 Task: Find accommodations in Chaohu, China from 24th August to 10th September for 10 guests, with a price range of ₹12,000 to ₹15,000.
Action: Mouse moved to (466, 88)
Screenshot: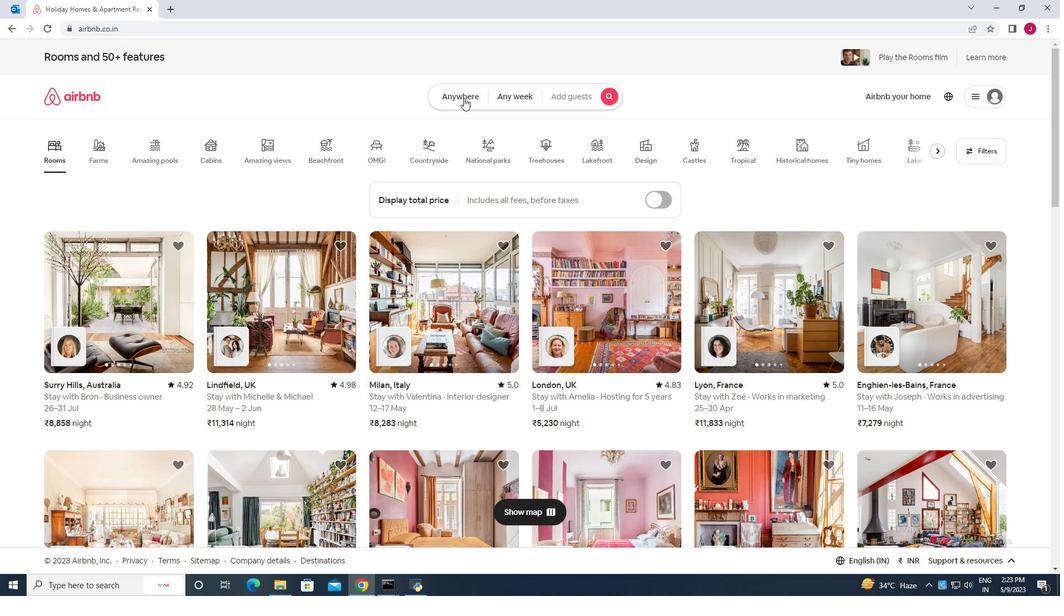 
Action: Mouse pressed left at (466, 88)
Screenshot: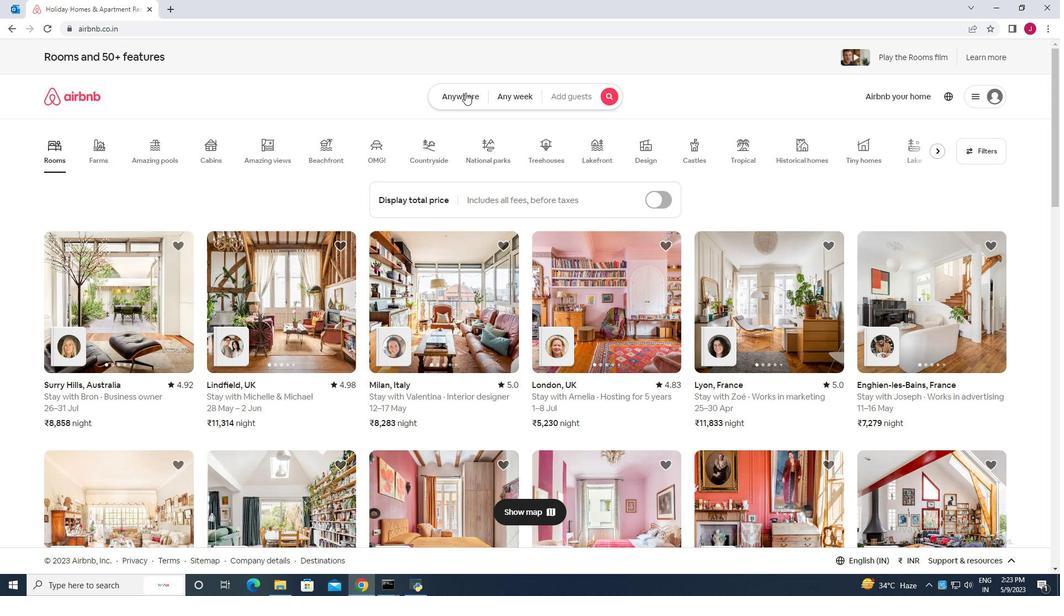 
Action: Mouse moved to (344, 142)
Screenshot: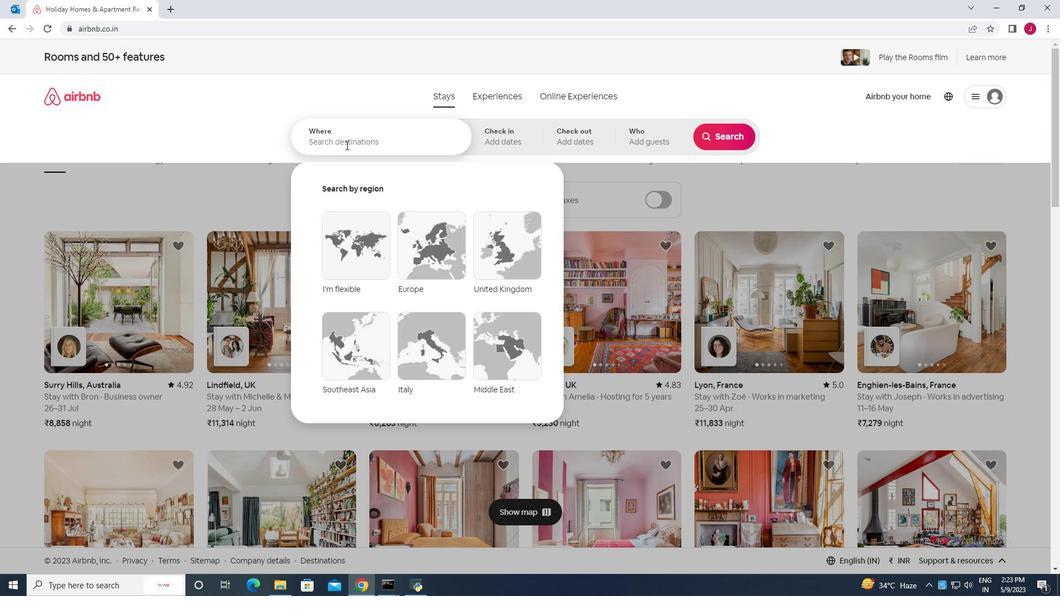 
Action: Mouse pressed left at (344, 142)
Screenshot: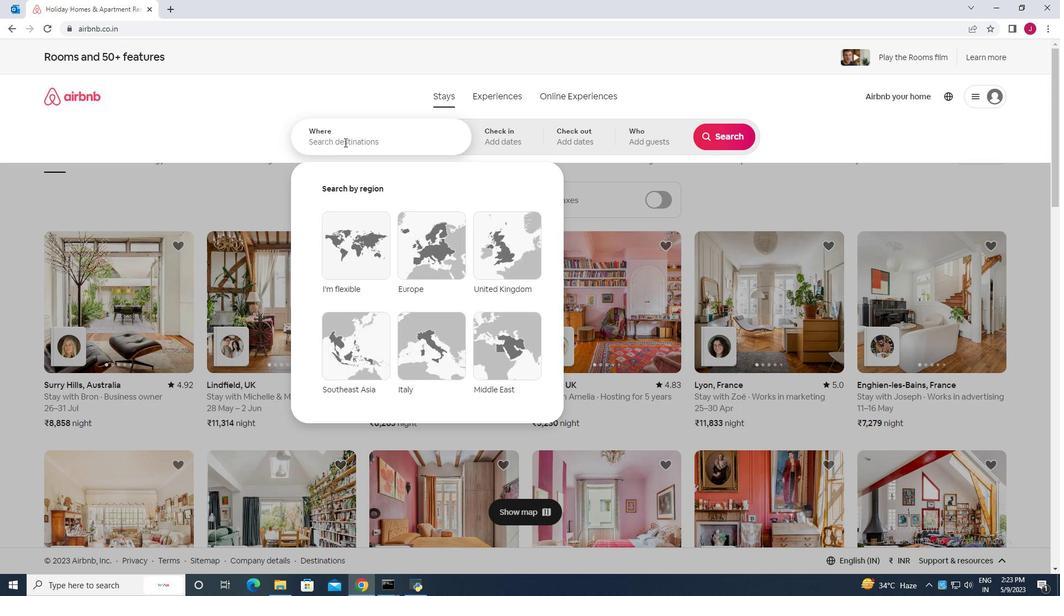 
Action: Mouse moved to (343, 142)
Screenshot: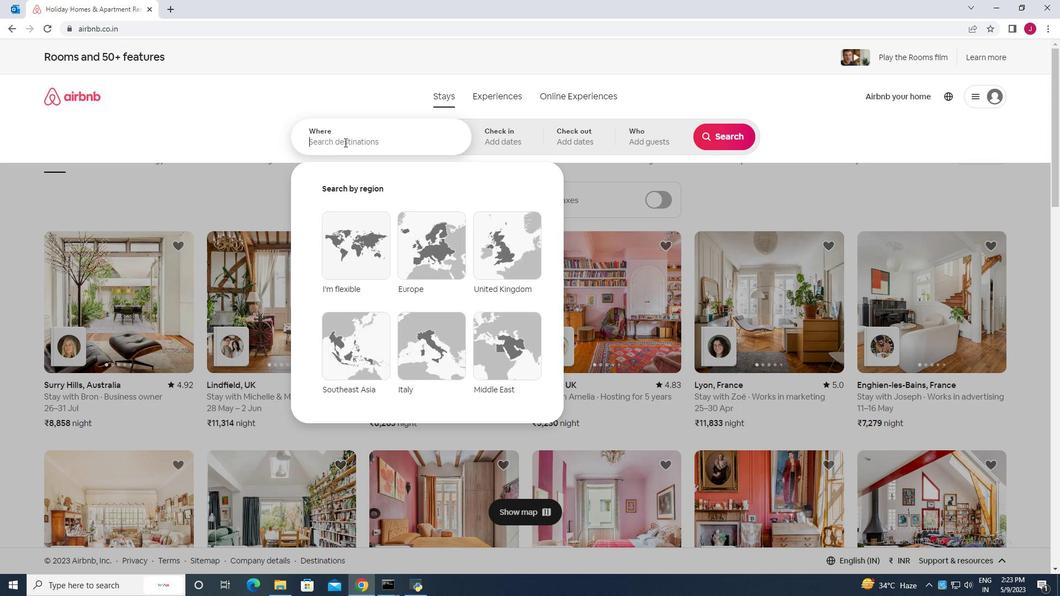 
Action: Key pressed chaohu<Key.space>china
Screenshot: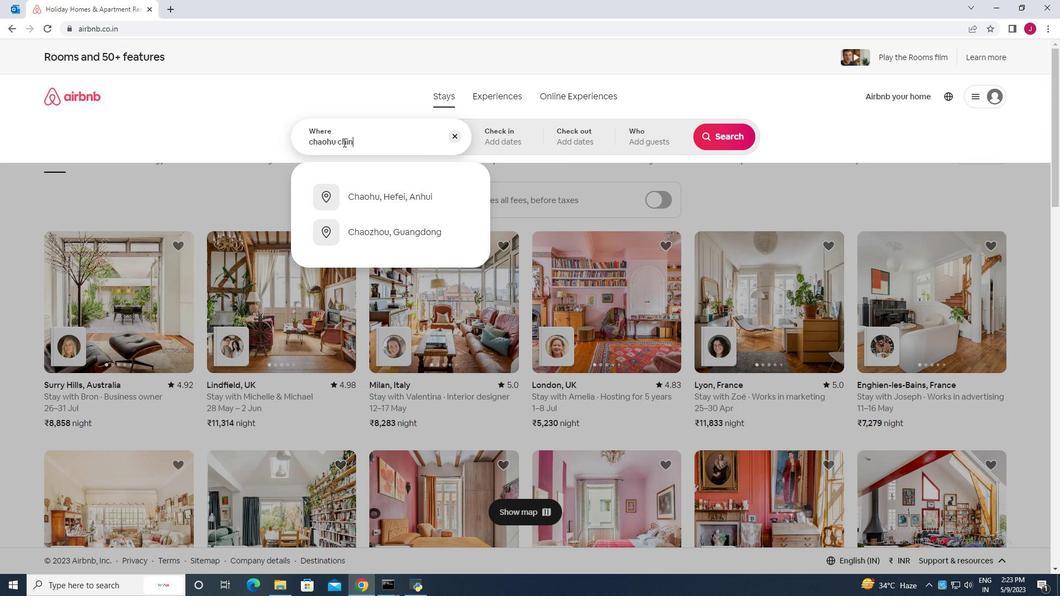 
Action: Mouse moved to (459, 158)
Screenshot: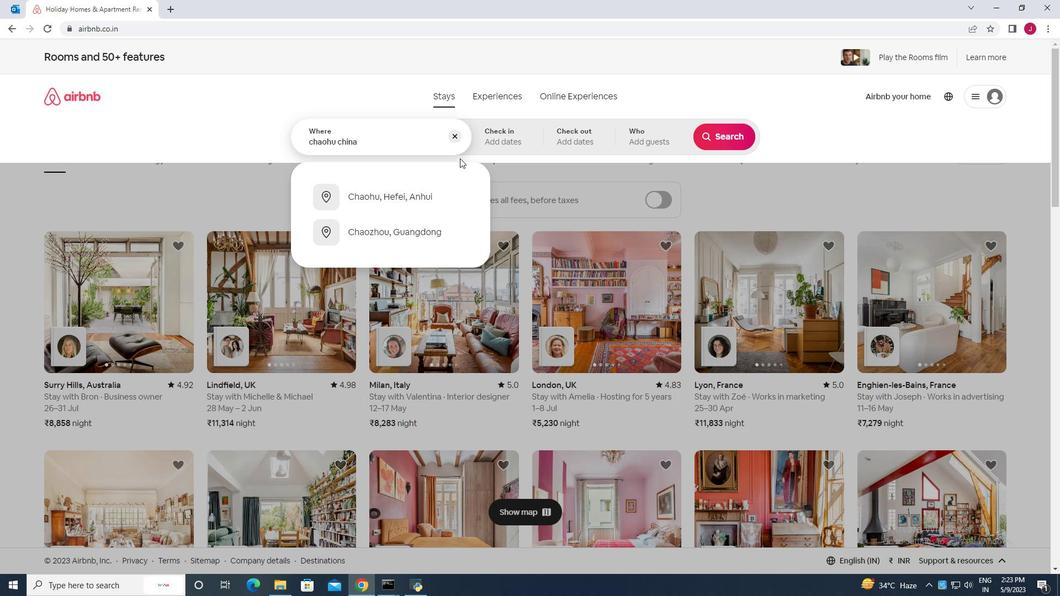 
Action: Key pressed <Key.enter>
Screenshot: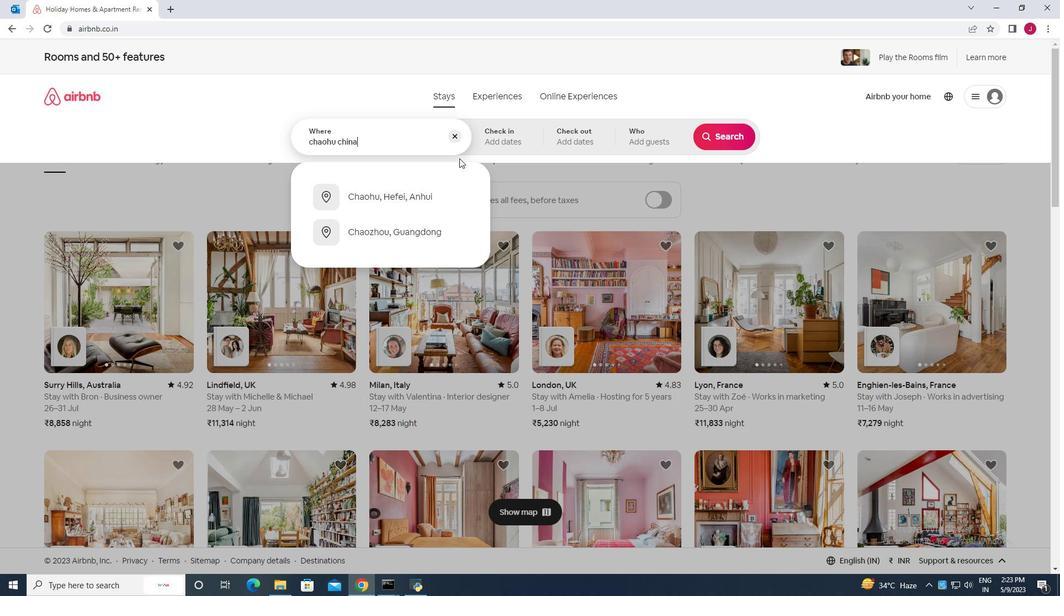 
Action: Mouse moved to (723, 227)
Screenshot: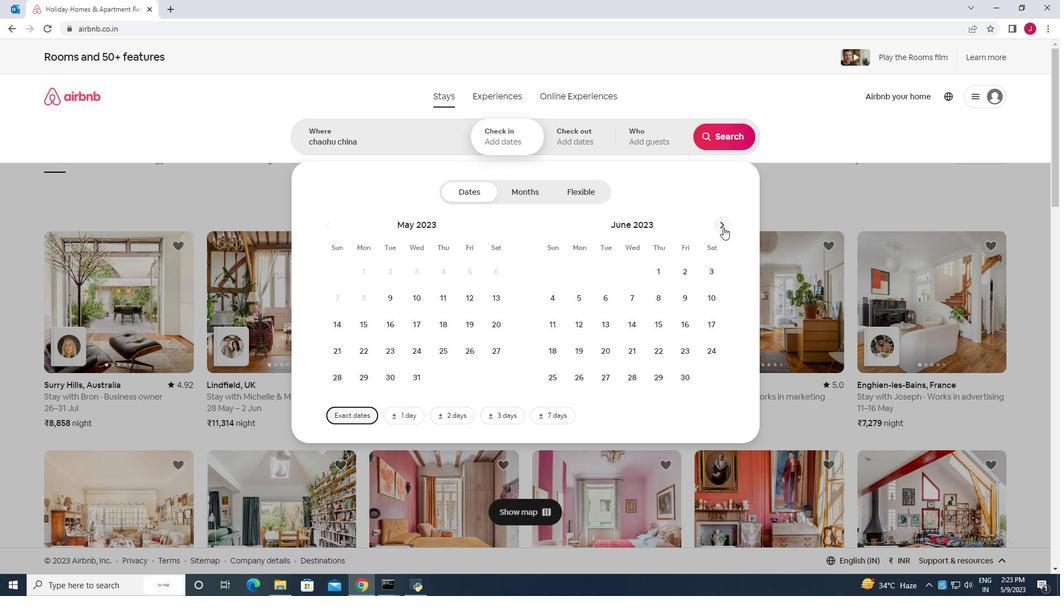 
Action: Mouse pressed left at (723, 227)
Screenshot: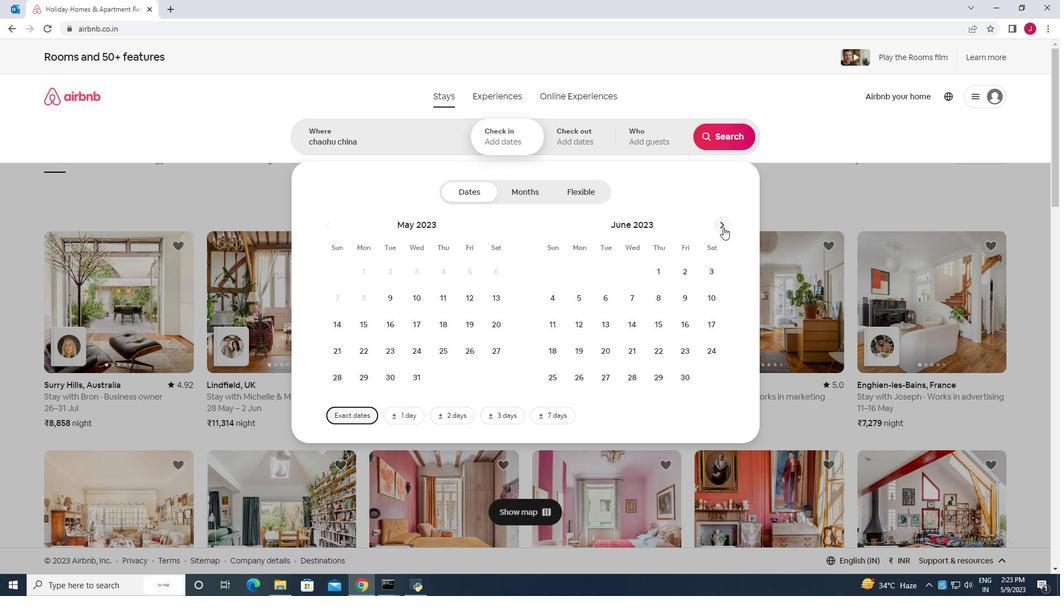 
Action: Mouse pressed left at (723, 227)
Screenshot: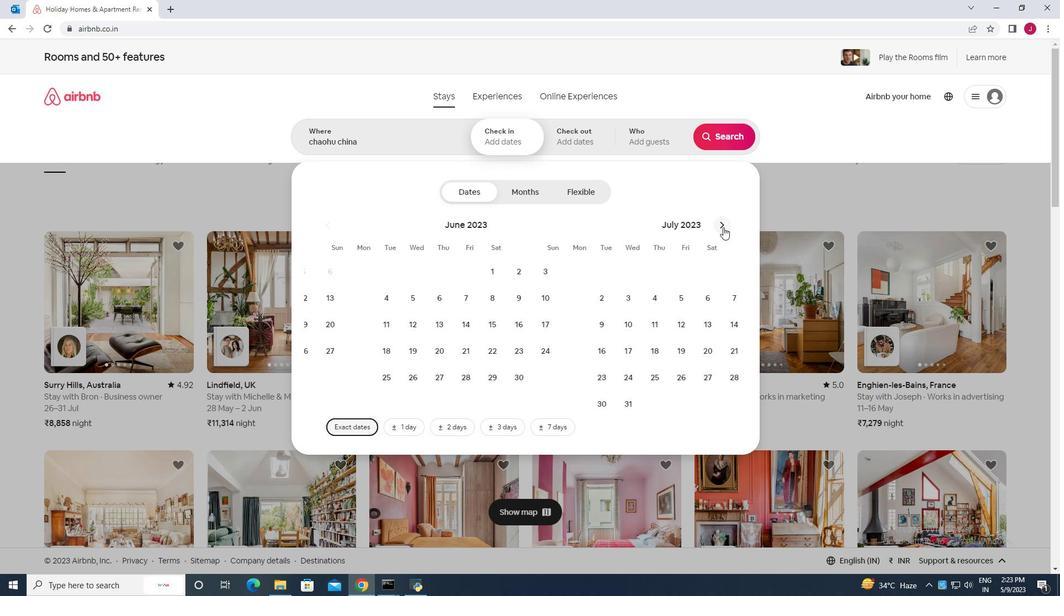 
Action: Mouse moved to (660, 353)
Screenshot: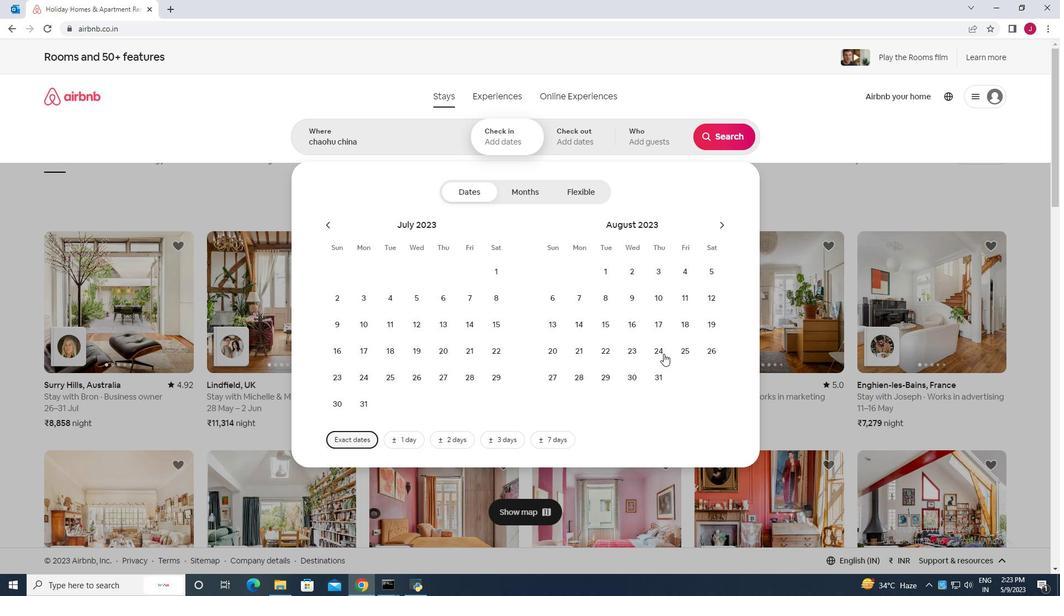 
Action: Mouse pressed left at (660, 353)
Screenshot: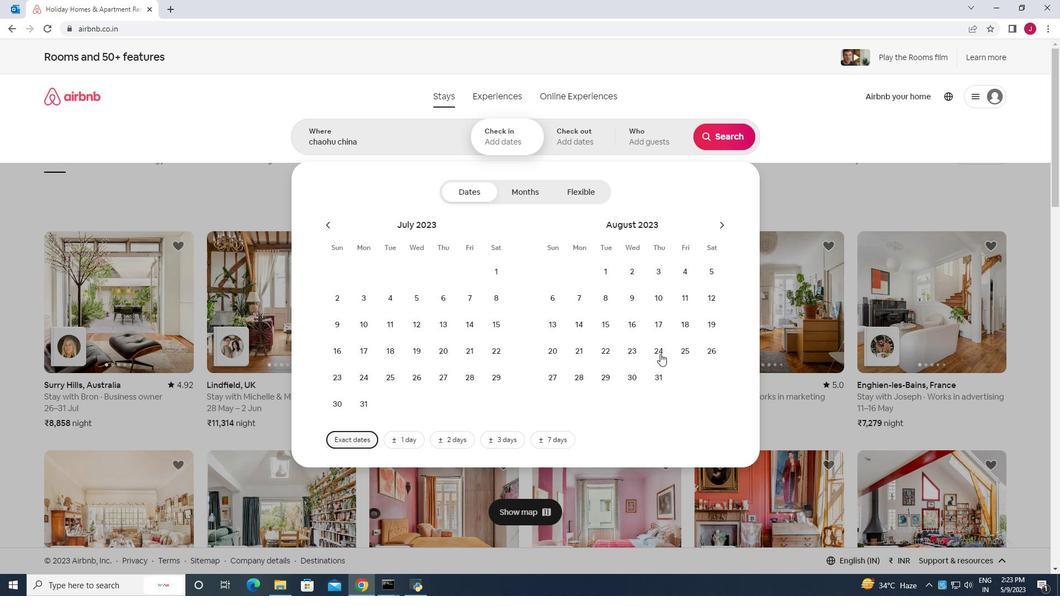 
Action: Mouse moved to (718, 226)
Screenshot: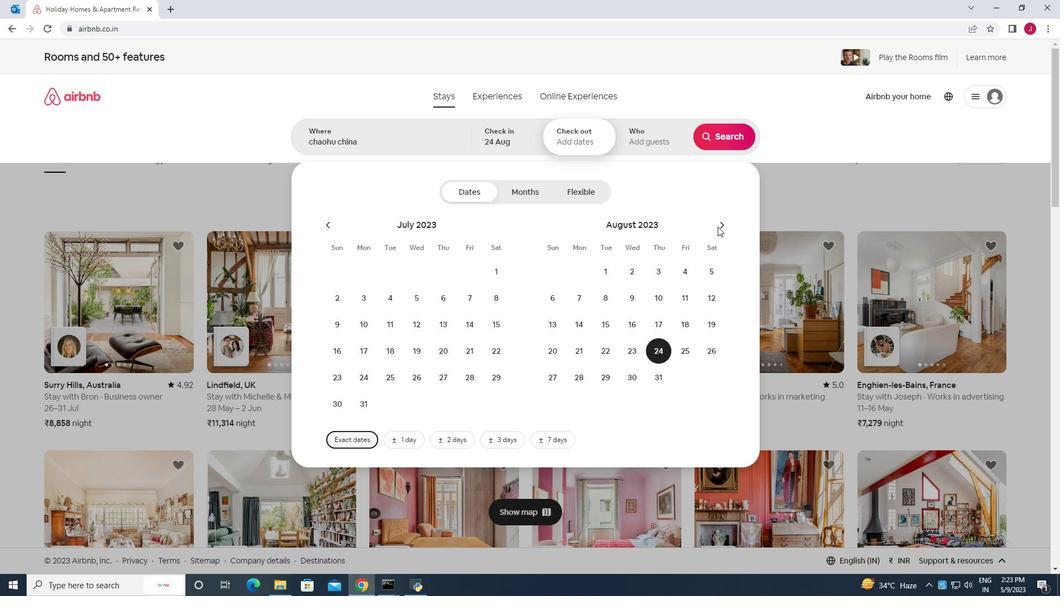 
Action: Mouse pressed left at (718, 226)
Screenshot: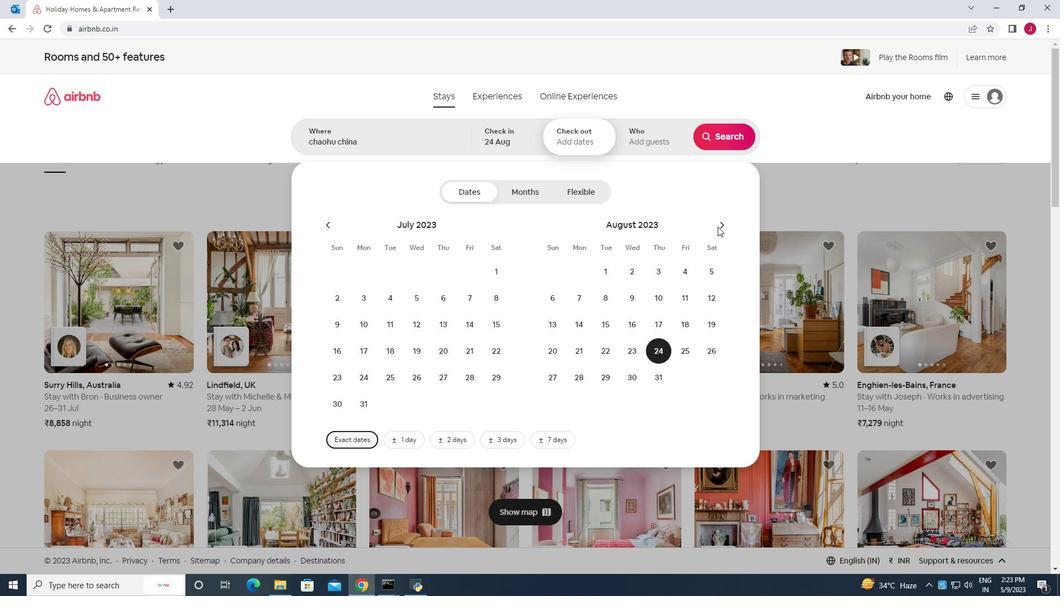 
Action: Mouse moved to (554, 328)
Screenshot: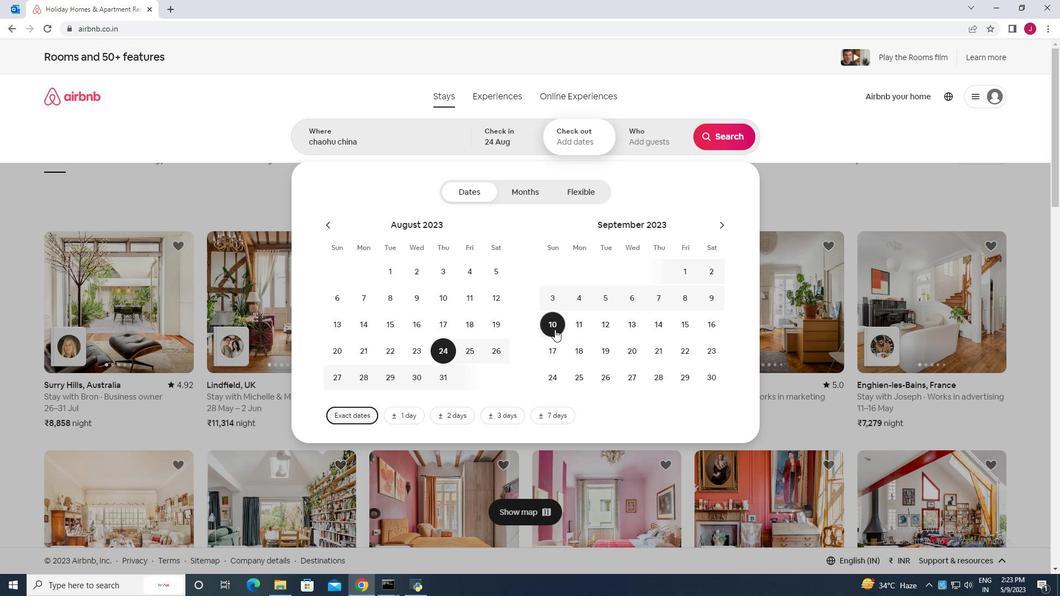 
Action: Mouse pressed left at (554, 328)
Screenshot: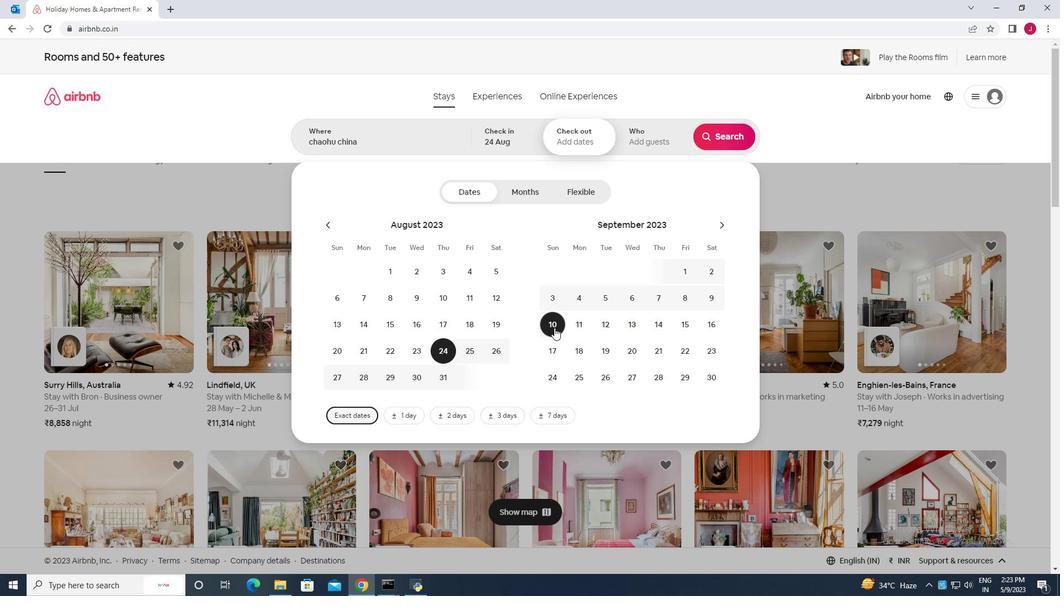 
Action: Mouse moved to (653, 140)
Screenshot: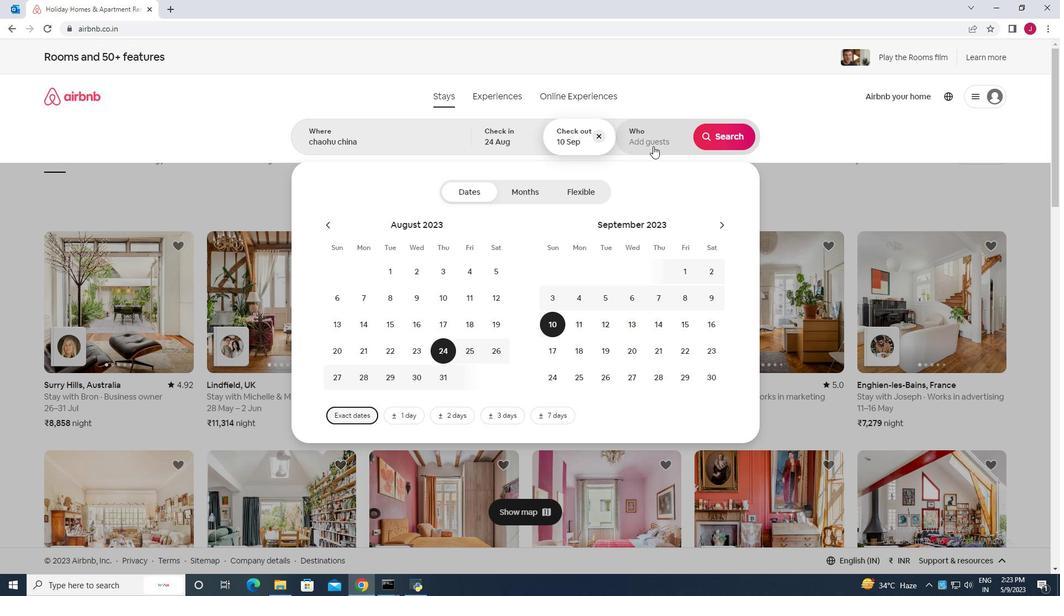 
Action: Mouse pressed left at (653, 140)
Screenshot: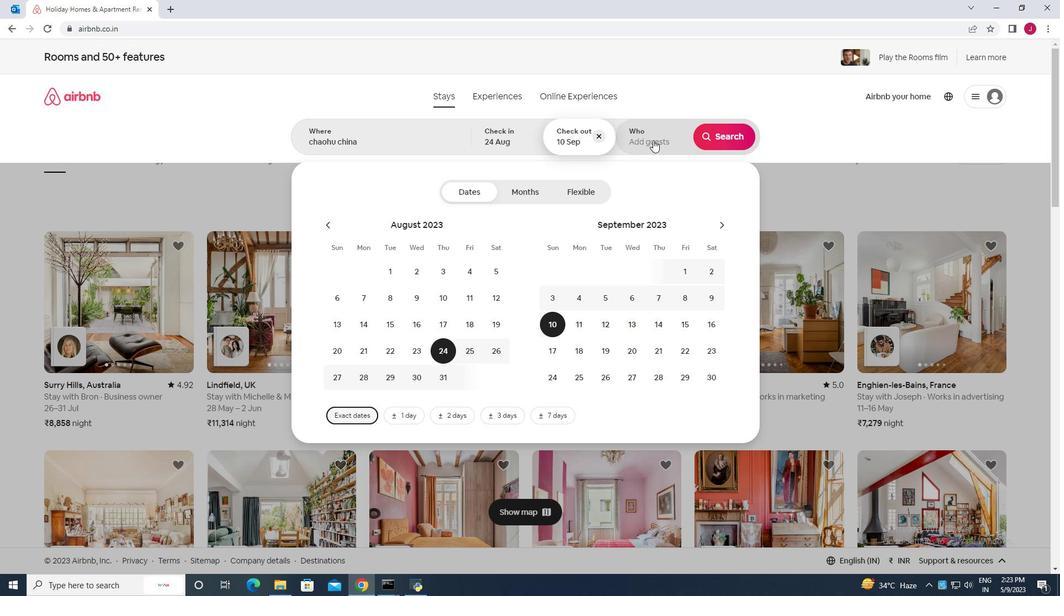 
Action: Mouse moved to (729, 196)
Screenshot: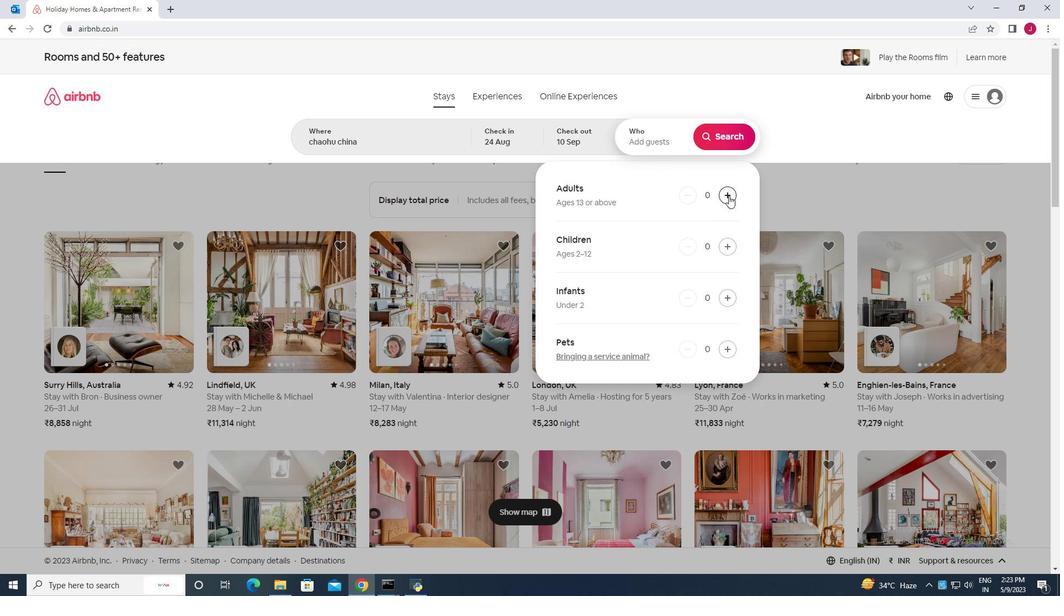 
Action: Mouse pressed left at (729, 196)
Screenshot: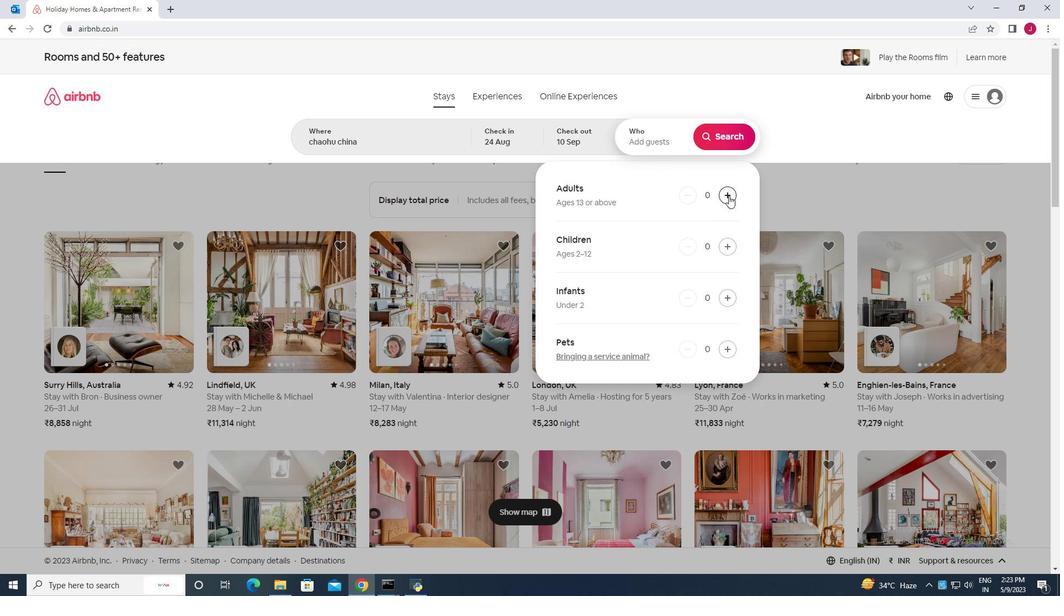 
Action: Mouse pressed left at (729, 196)
Screenshot: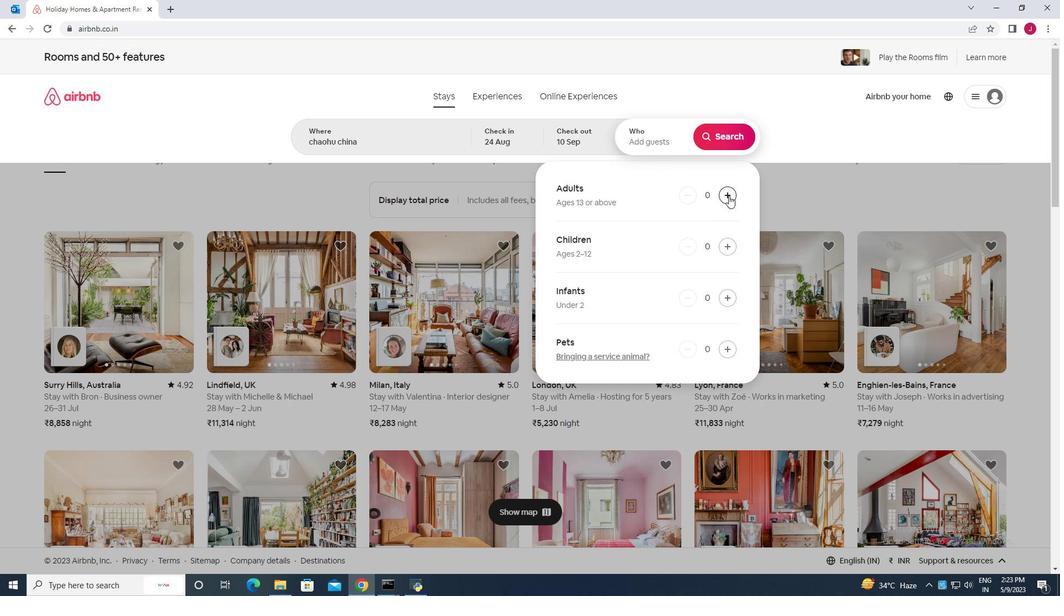 
Action: Mouse pressed left at (729, 196)
Screenshot: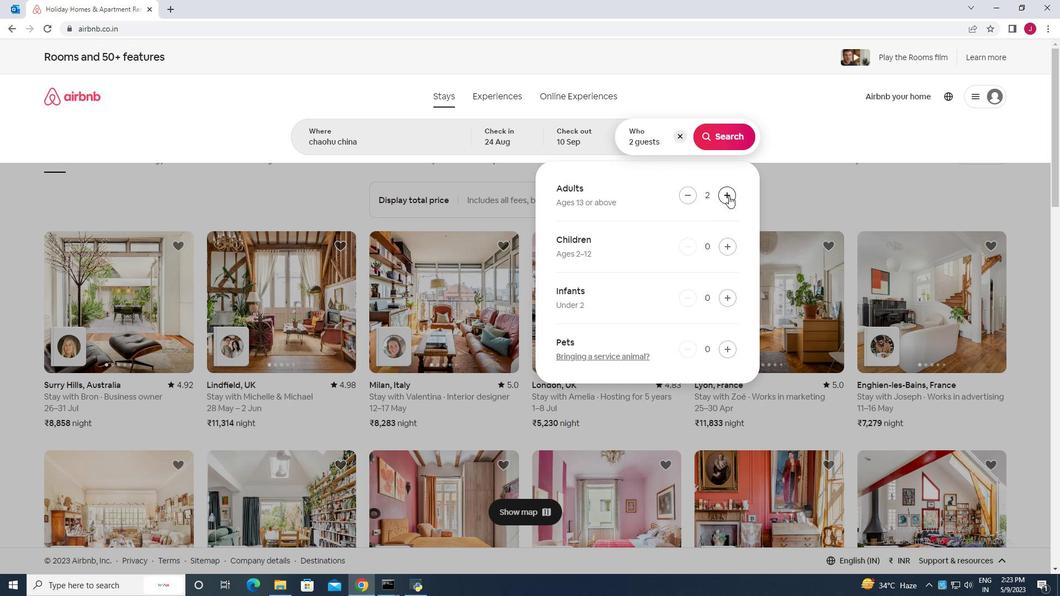 
Action: Mouse pressed left at (729, 196)
Screenshot: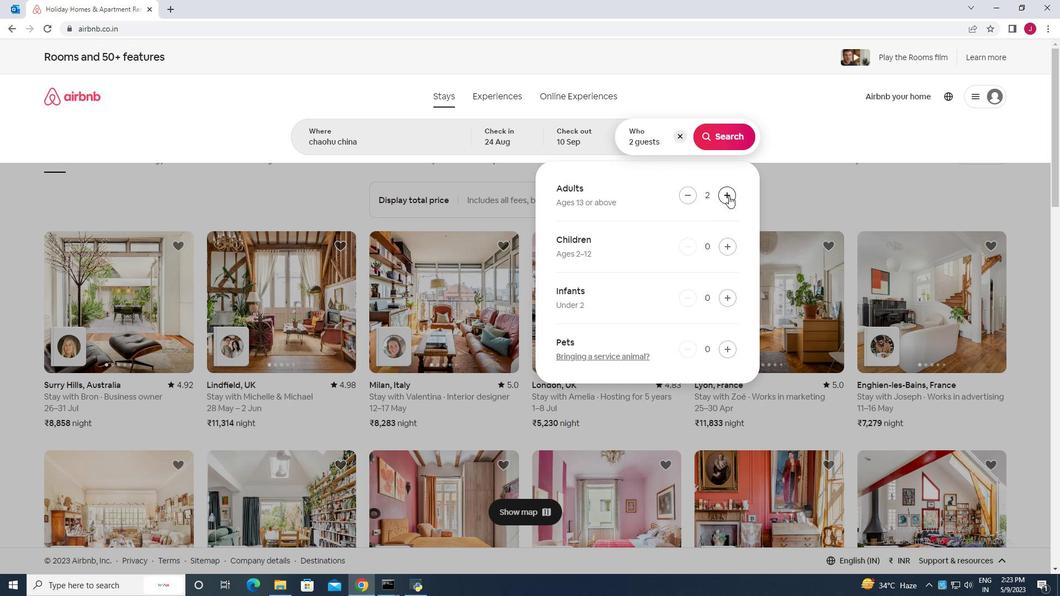 
Action: Mouse pressed left at (729, 196)
Screenshot: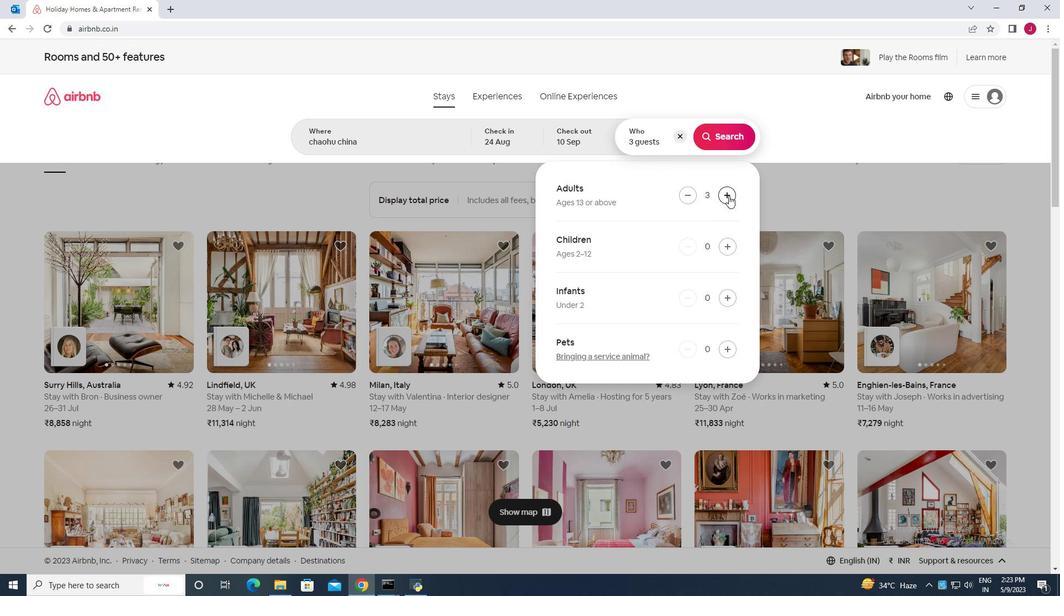 
Action: Mouse pressed left at (729, 196)
Screenshot: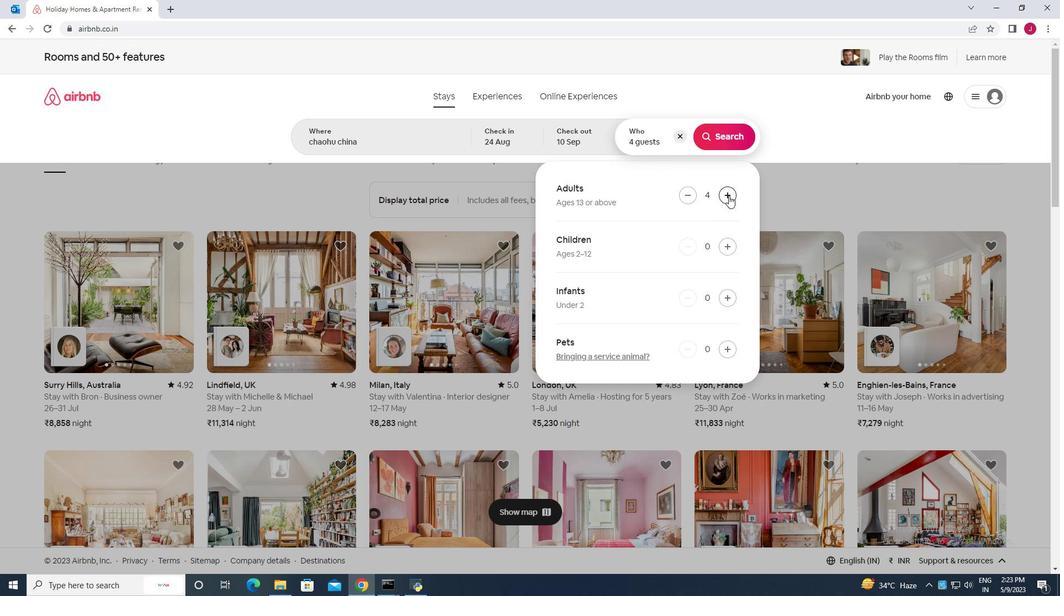 
Action: Mouse pressed left at (729, 196)
Screenshot: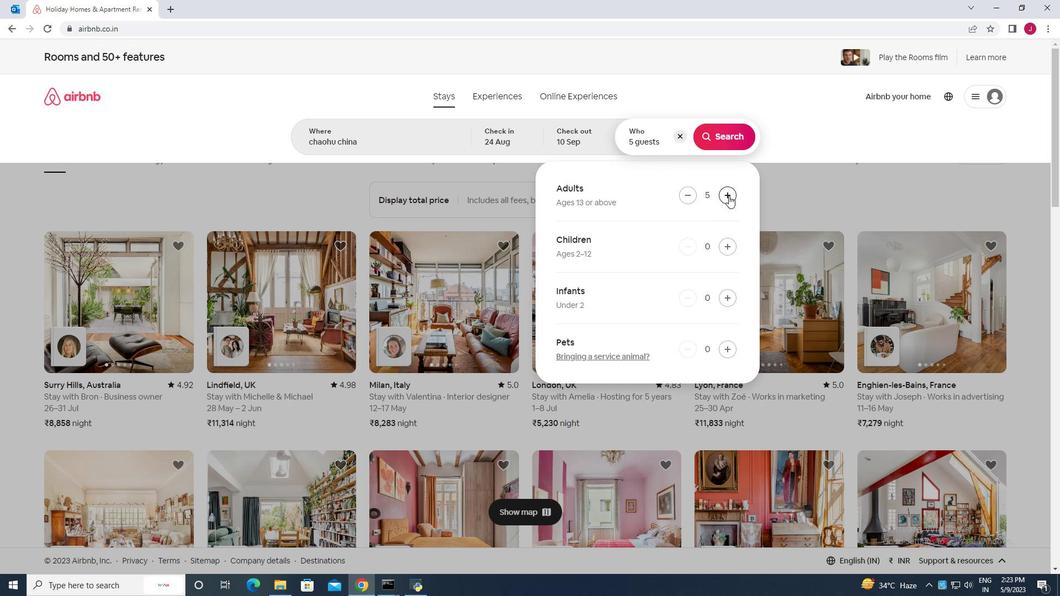 
Action: Mouse moved to (727, 196)
Screenshot: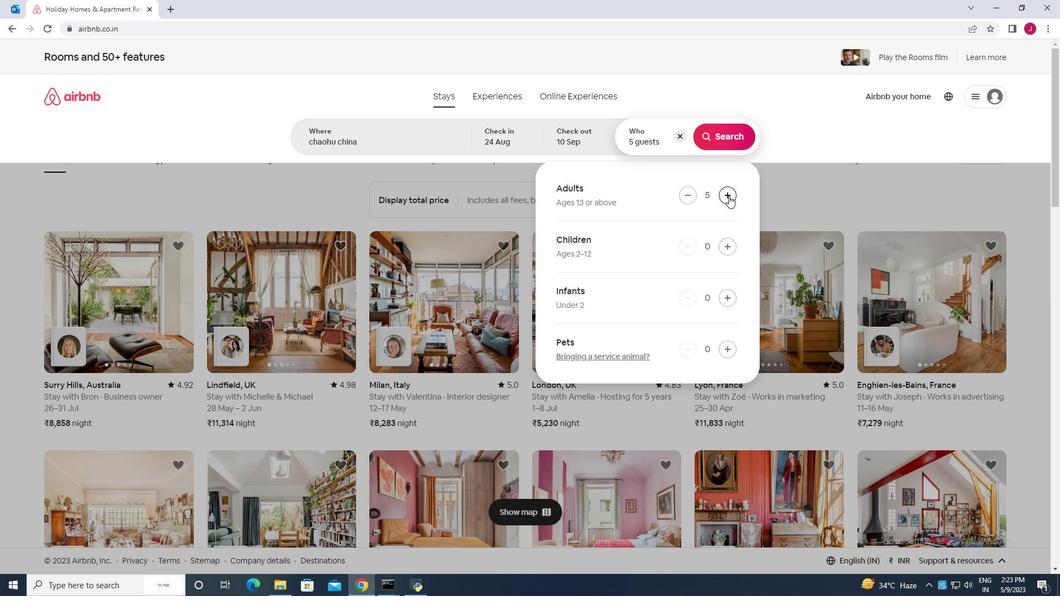 
Action: Mouse pressed left at (727, 196)
Screenshot: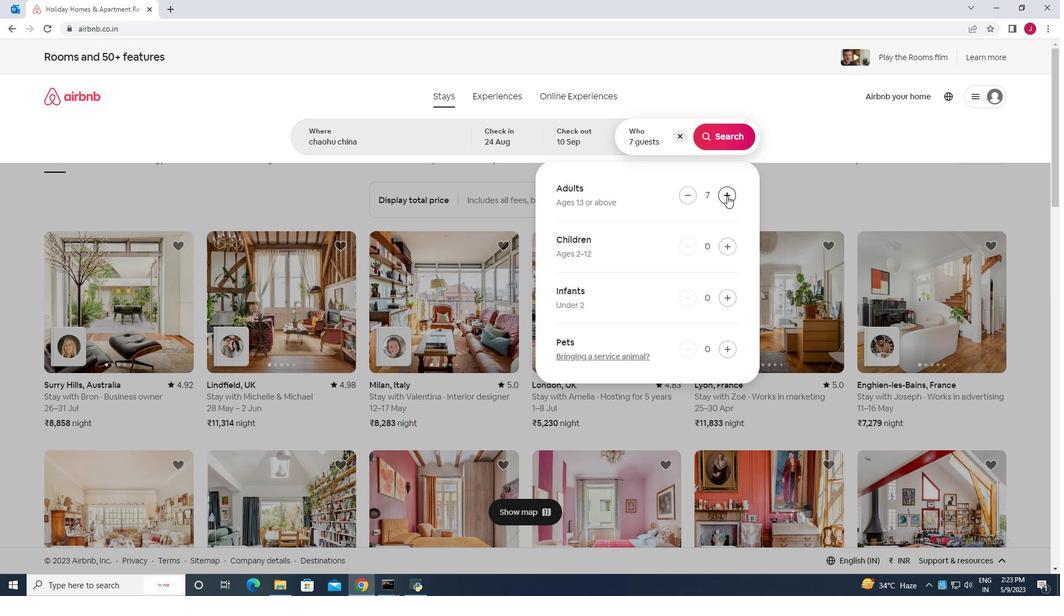 
Action: Mouse moved to (731, 245)
Screenshot: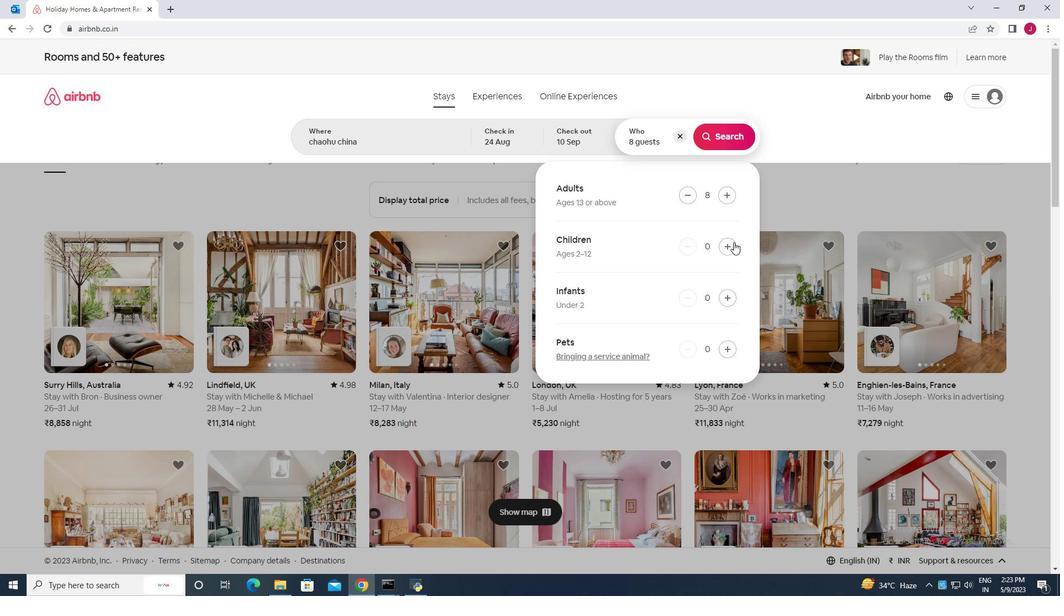 
Action: Mouse pressed left at (731, 245)
Screenshot: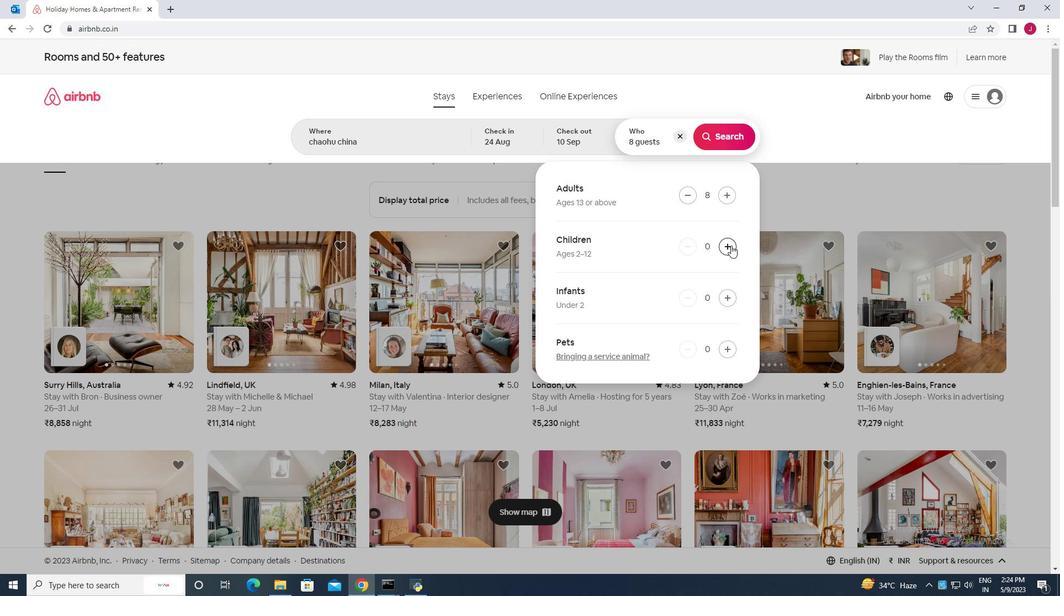 
Action: Mouse pressed left at (731, 245)
Screenshot: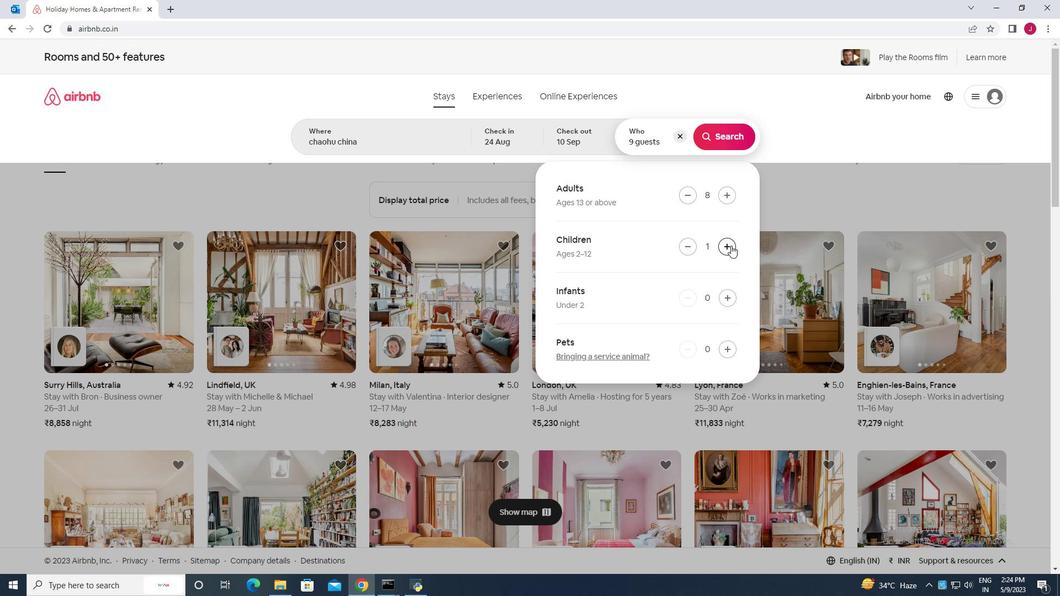 
Action: Mouse moved to (734, 132)
Screenshot: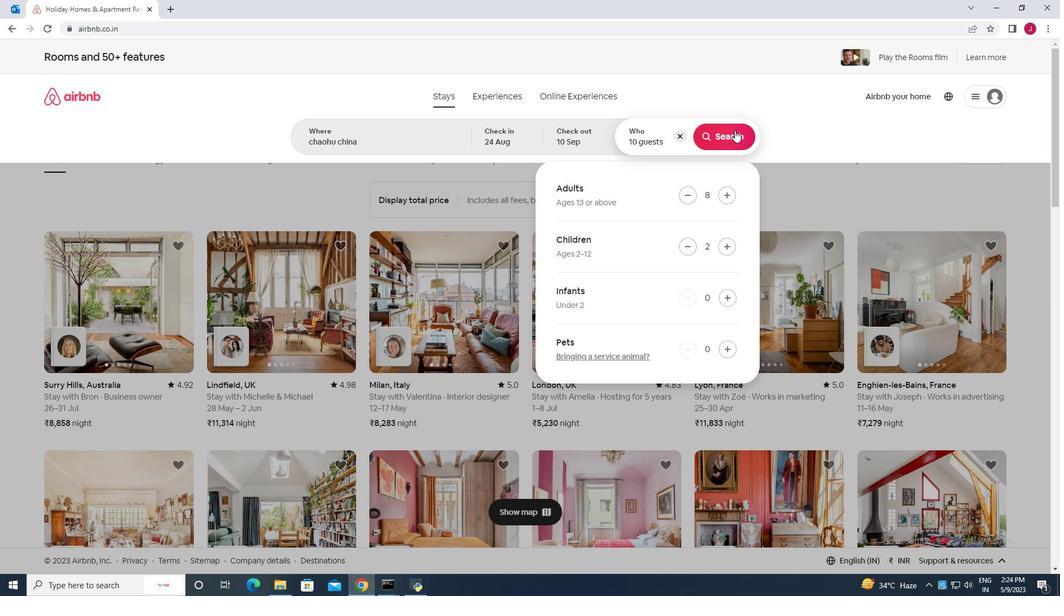 
Action: Mouse pressed left at (734, 132)
Screenshot: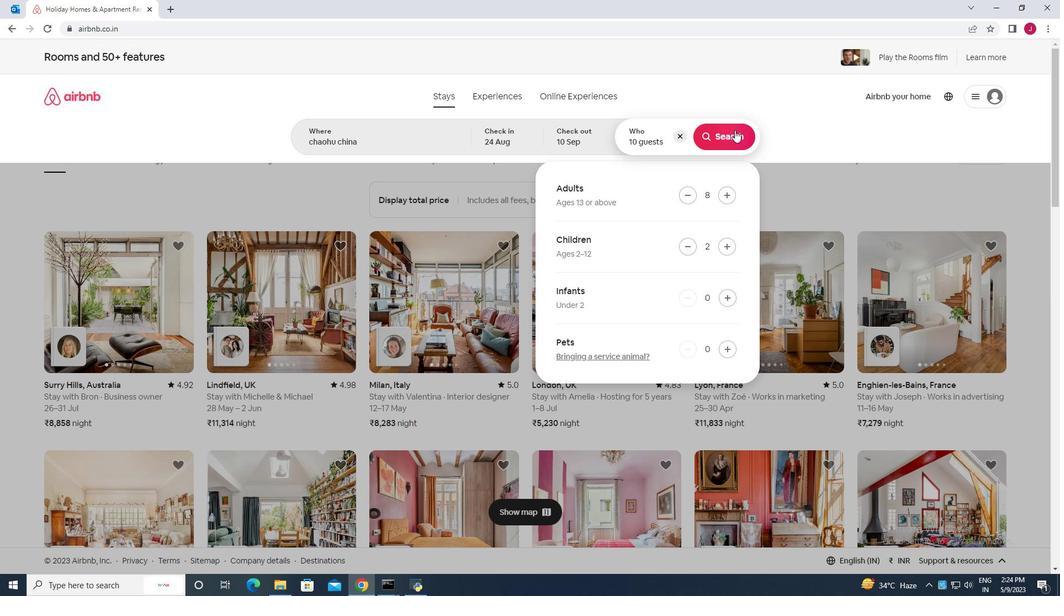 
Action: Mouse moved to (1018, 104)
Screenshot: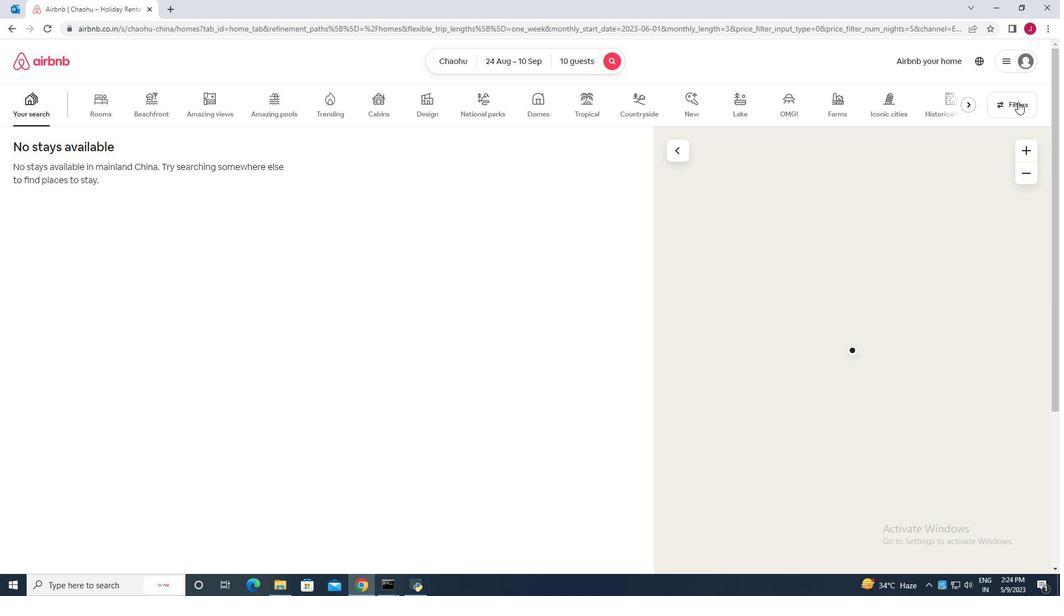 
Action: Mouse pressed left at (1018, 104)
Screenshot: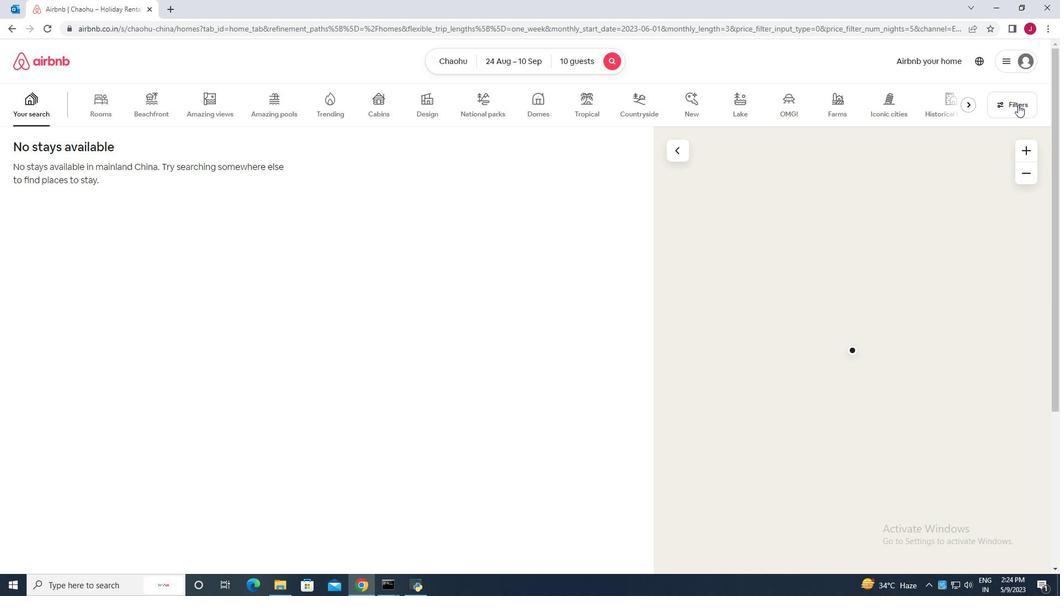 
Action: Mouse moved to (390, 373)
Screenshot: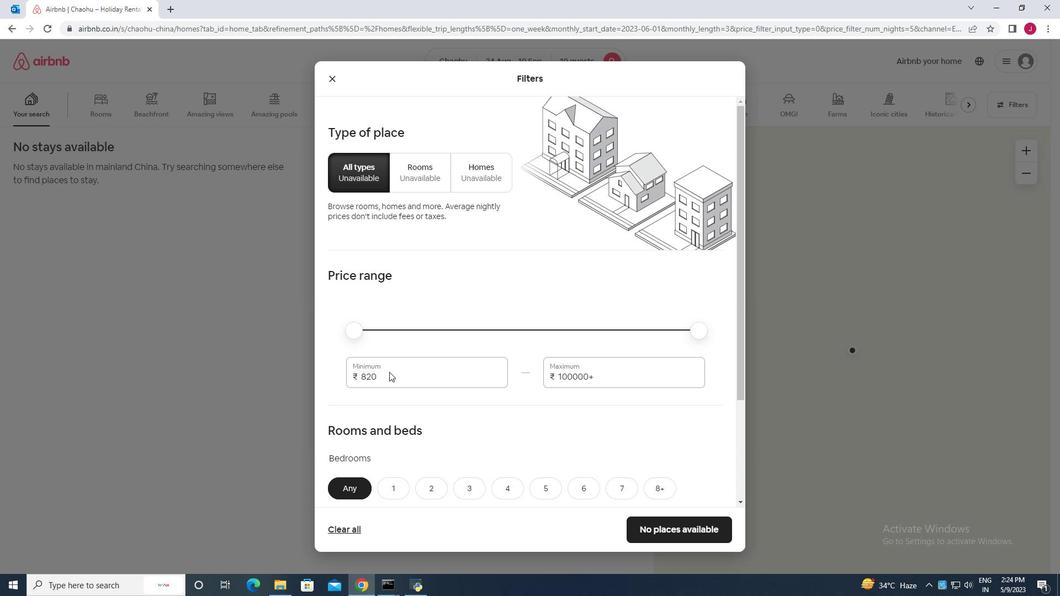 
Action: Mouse pressed left at (390, 373)
Screenshot: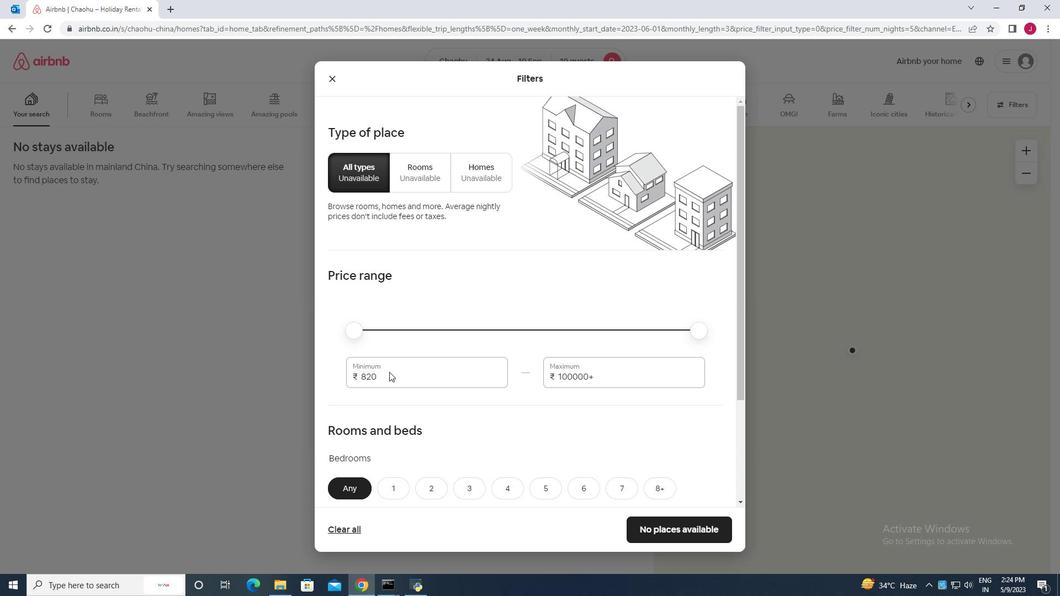 
Action: Mouse moved to (392, 374)
Screenshot: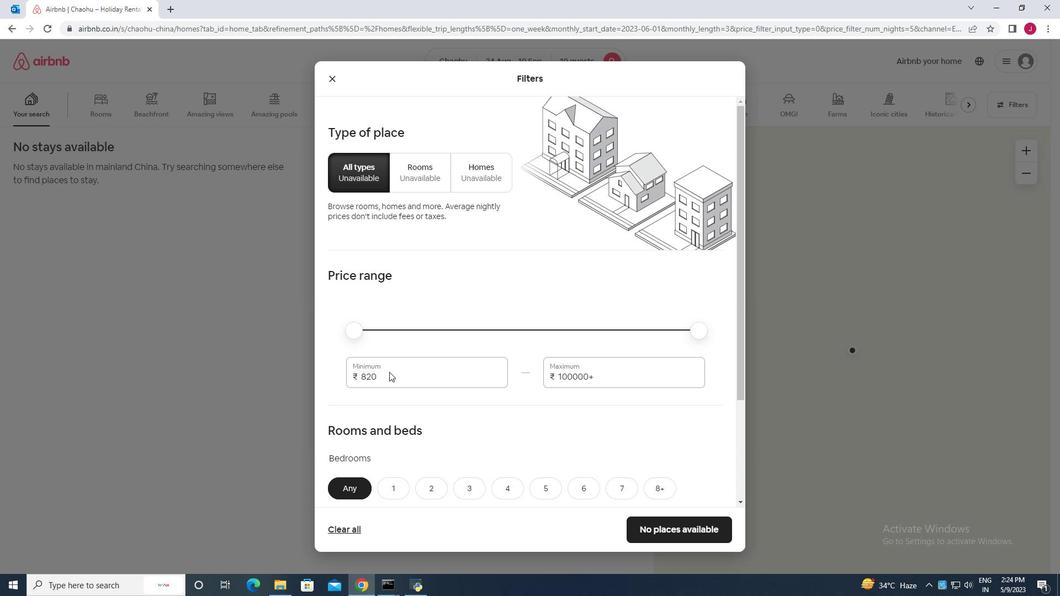 
Action: Key pressed <Key.backspace><Key.backspace><Key.backspace><Key.backspace><Key.backspace><Key.backspace>1
Screenshot: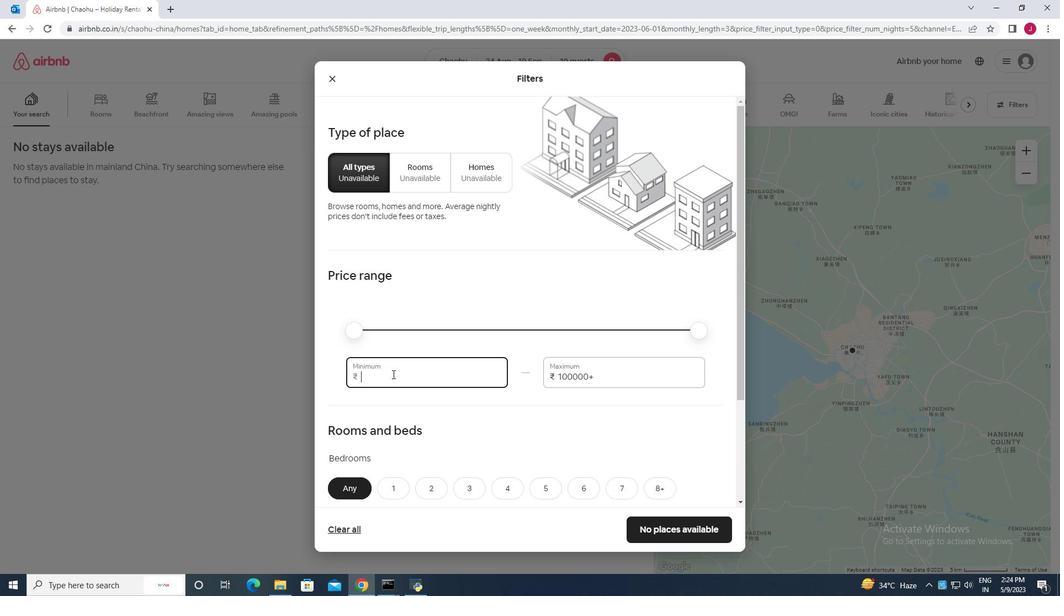 
Action: Mouse moved to (398, 374)
Screenshot: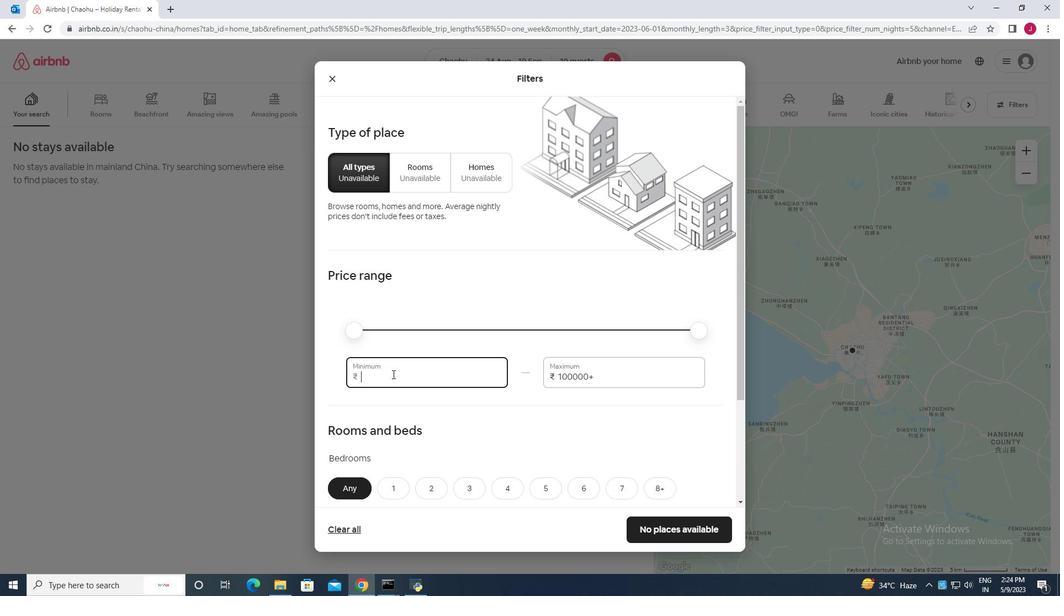 
Action: Key pressed 2000
Screenshot: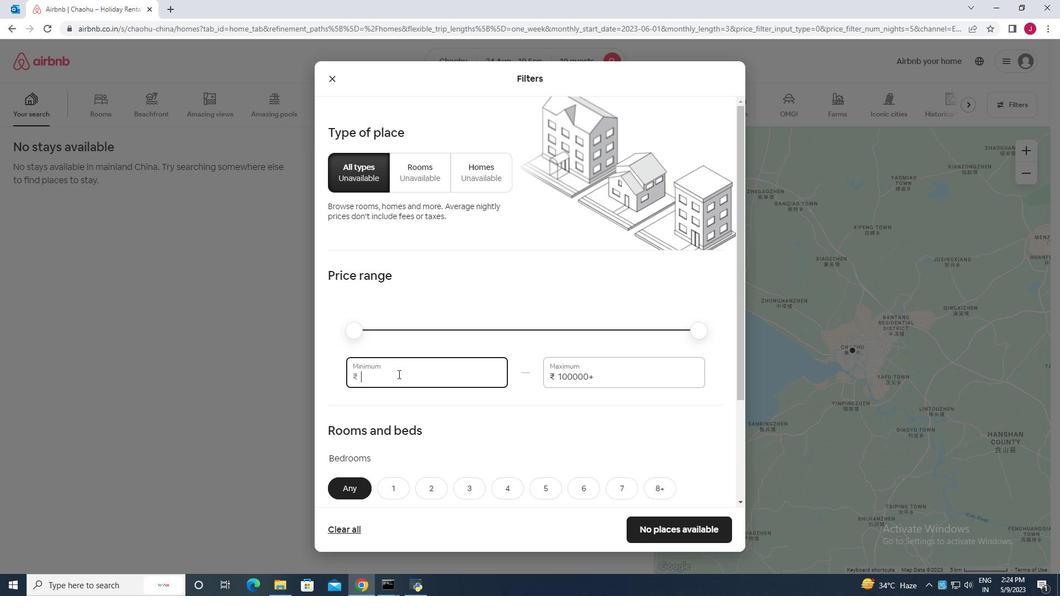 
Action: Mouse moved to (611, 376)
Screenshot: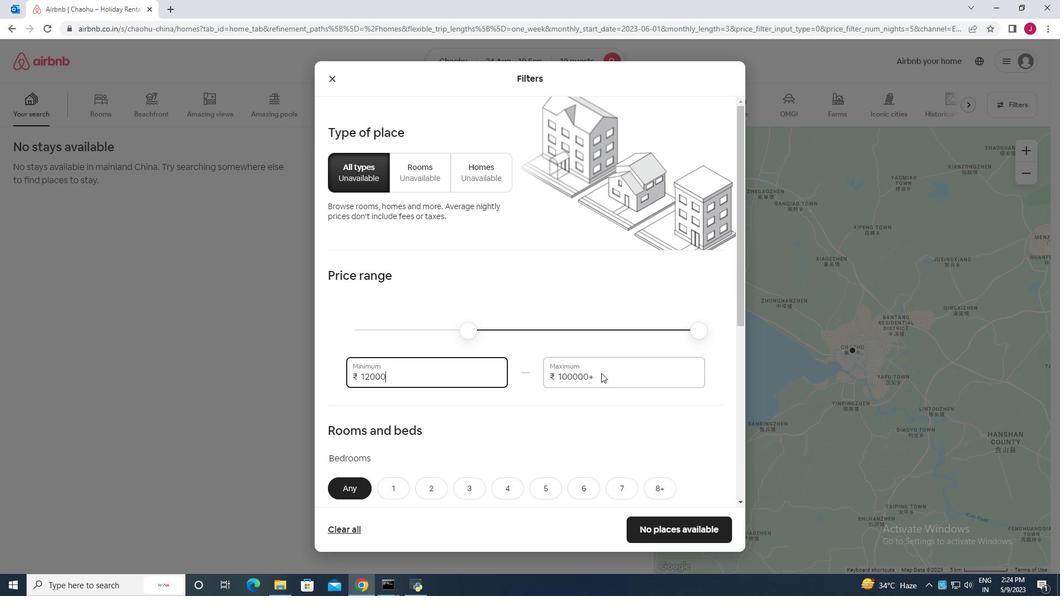 
Action: Mouse pressed left at (611, 376)
Screenshot: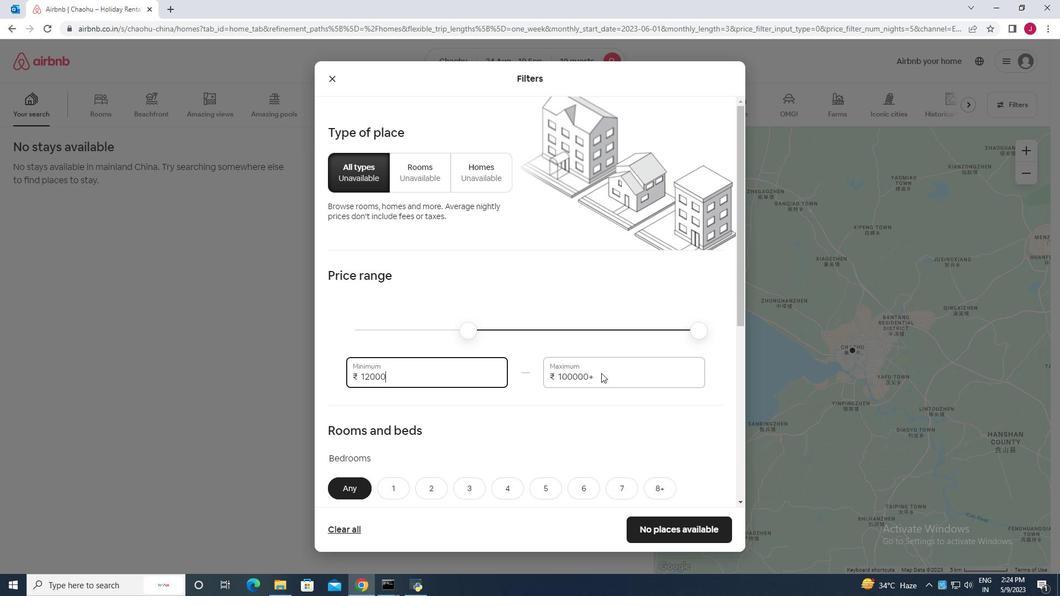 
Action: Mouse moved to (610, 378)
Screenshot: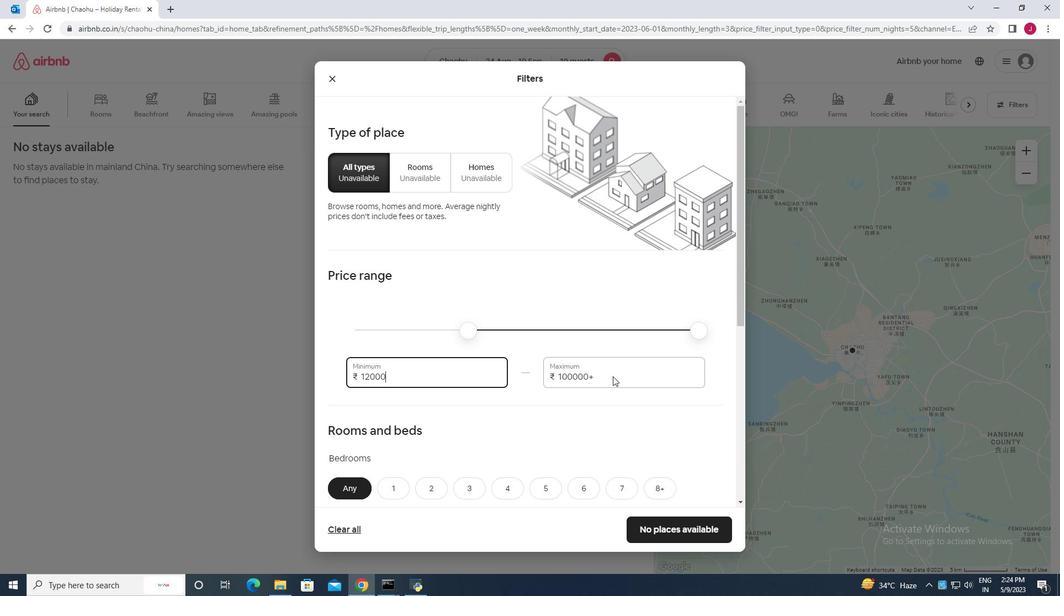 
Action: Key pressed <Key.backspace><Key.backspace><Key.backspace><Key.backspace><Key.backspace><Key.backspace><Key.backspace><Key.backspace><Key.backspace><Key.backspace><Key.backspace><Key.backspace><Key.backspace><Key.backspace><Key.backspace><Key.backspace><Key.backspace><Key.backspace><Key.backspace><Key.backspace><Key.backspace><Key.backspace><Key.backspace><Key.backspace><Key.backspace><Key.backspace><Key.backspace><Key.backspace><Key.backspace><Key.backspace><Key.backspace><Key.backspace><Key.backspace><Key.backspace><Key.backspace><Key.backspace><Key.backspace><Key.backspace><Key.backspace><Key.backspace>15000
Screenshot: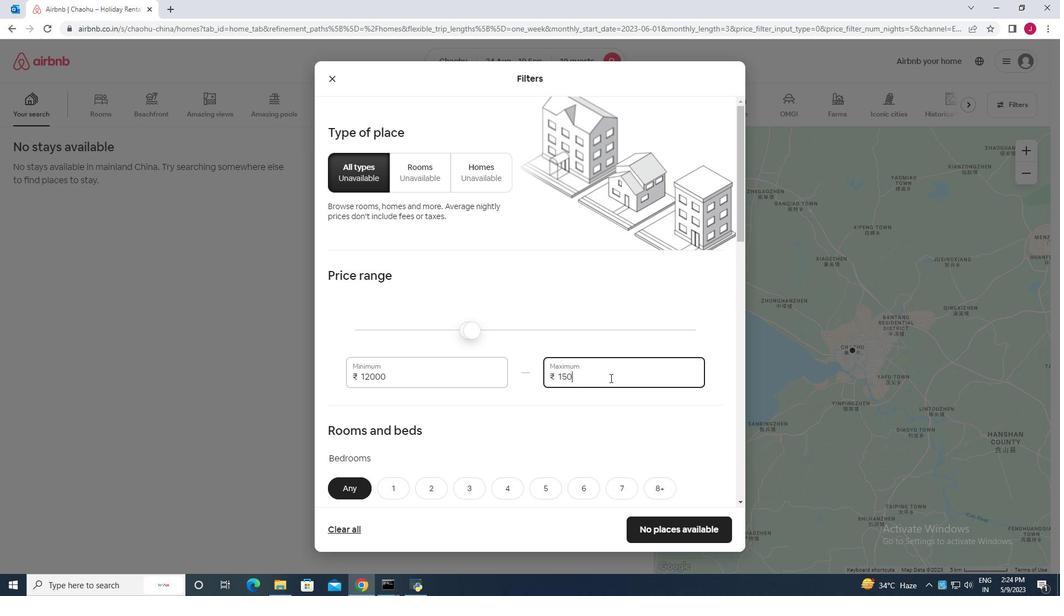 
Action: Mouse moved to (521, 405)
Screenshot: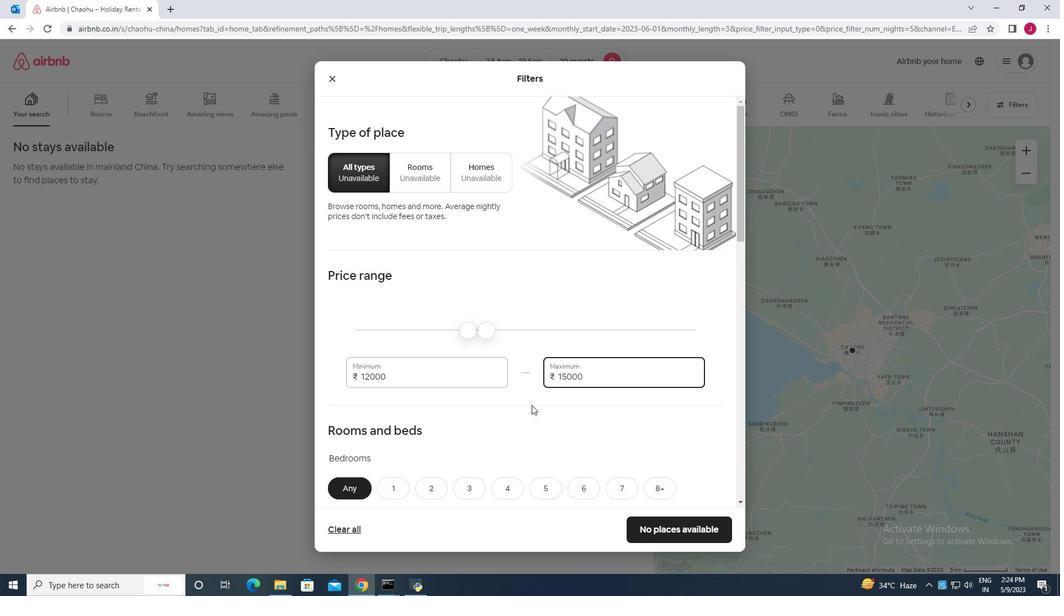 
Action: Mouse scrolled (521, 405) with delta (0, 0)
Screenshot: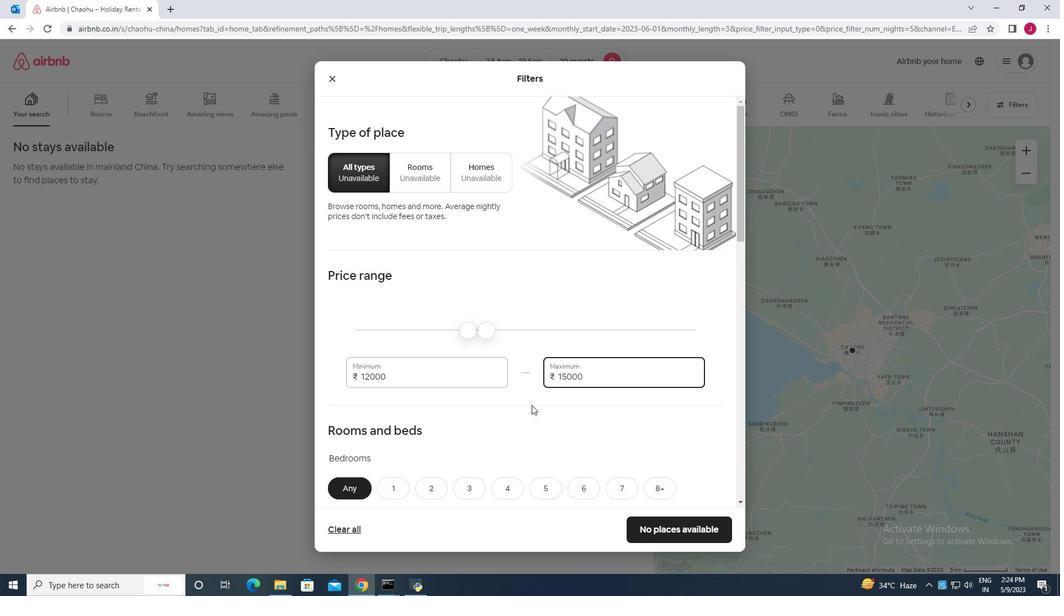 
Action: Mouse moved to (520, 405)
Screenshot: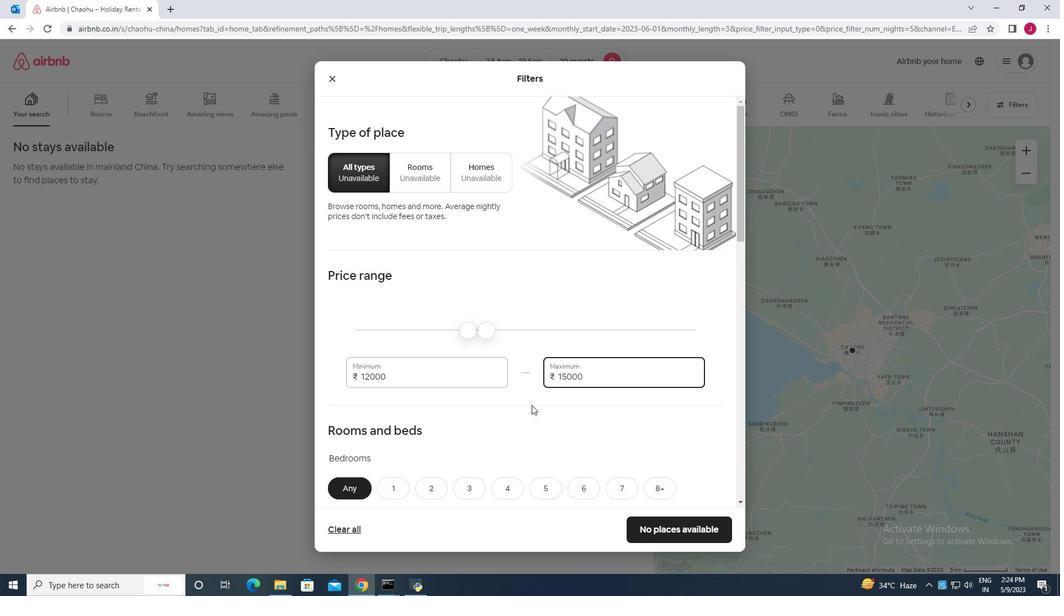 
Action: Mouse scrolled (520, 405) with delta (0, 0)
Screenshot: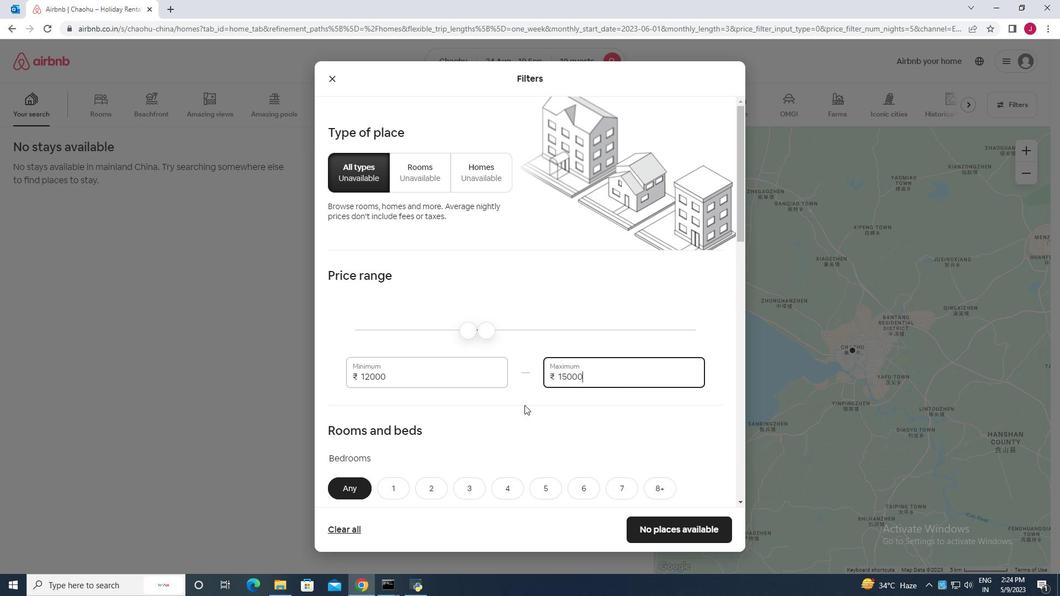 
Action: Mouse scrolled (520, 405) with delta (0, 0)
Screenshot: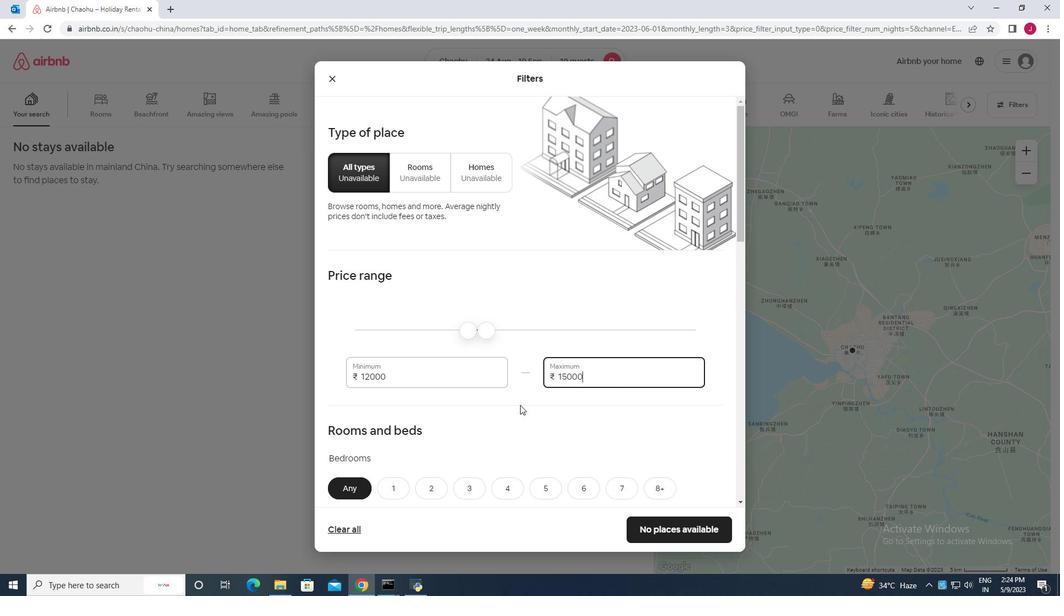 
Action: Mouse moved to (521, 405)
Screenshot: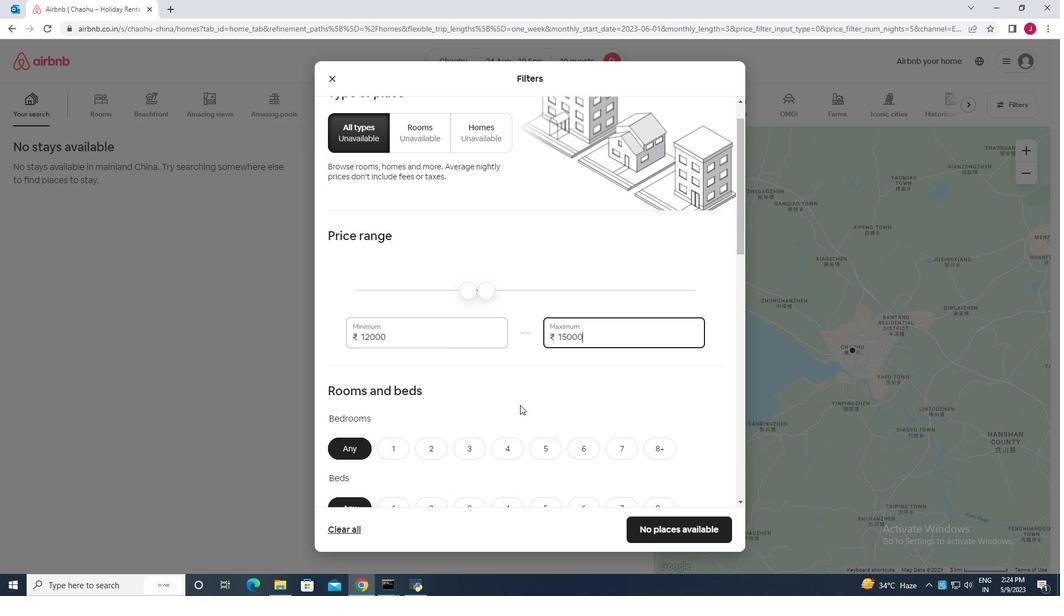 
Action: Mouse scrolled (521, 404) with delta (0, 0)
Screenshot: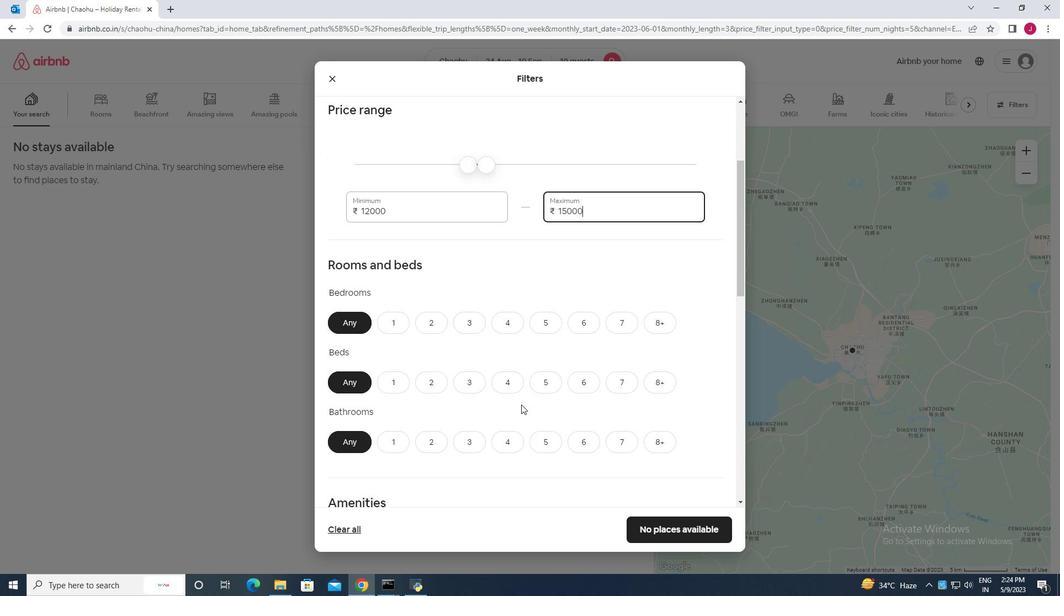 
Action: Mouse moved to (519, 405)
Screenshot: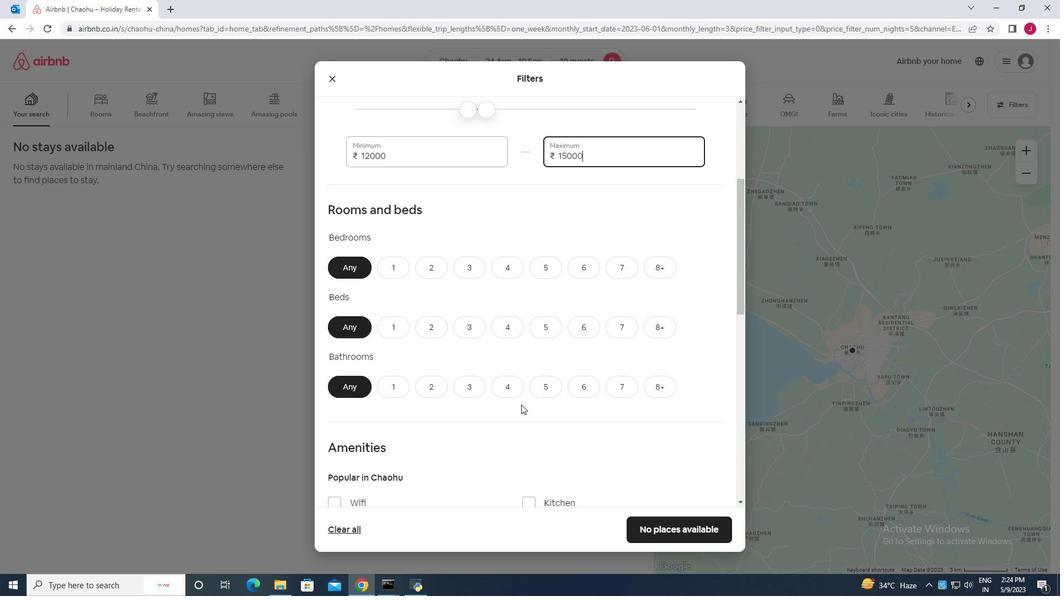 
Action: Mouse scrolled (519, 404) with delta (0, 0)
Screenshot: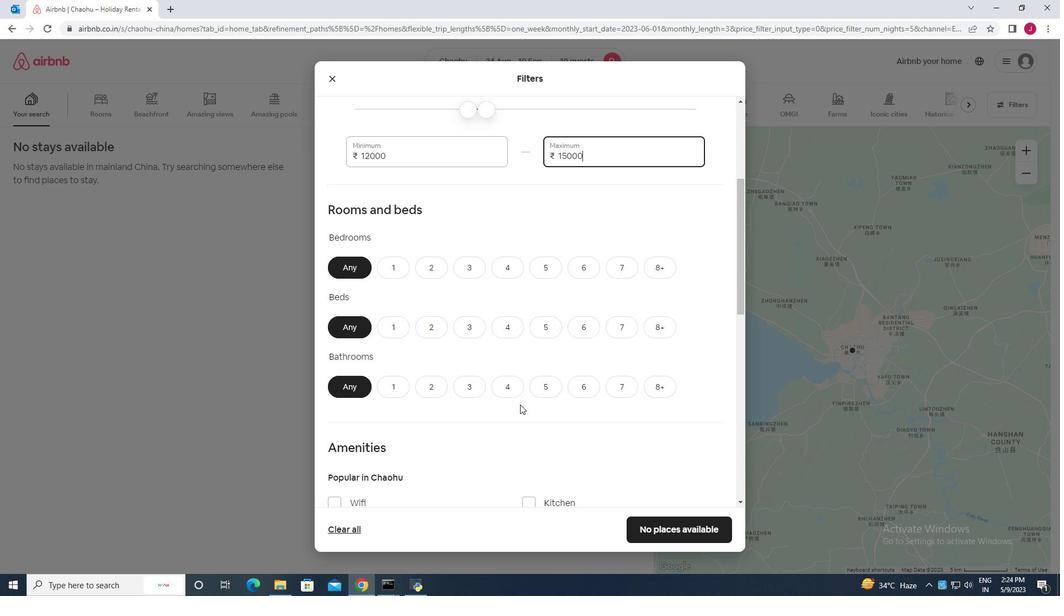 
Action: Mouse scrolled (519, 404) with delta (0, 0)
Screenshot: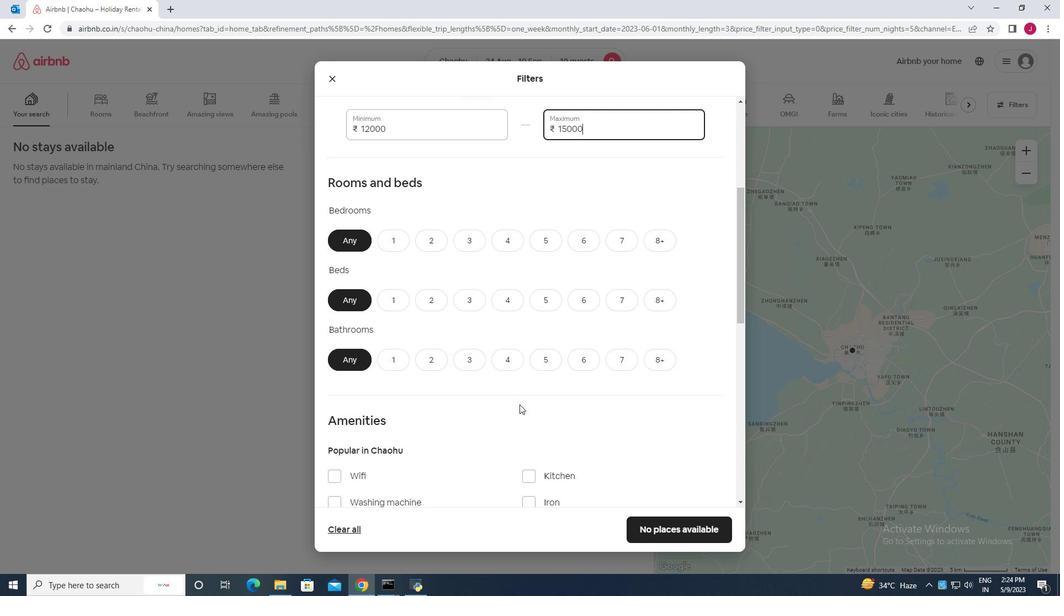 
Action: Mouse moved to (530, 398)
Screenshot: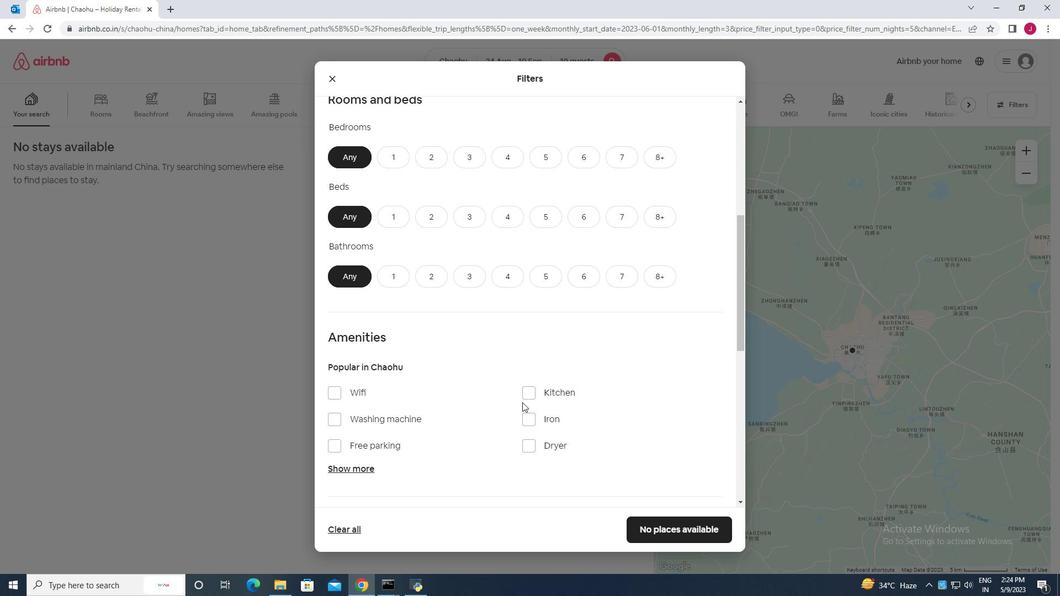 
Action: Mouse scrolled (530, 397) with delta (0, 0)
Screenshot: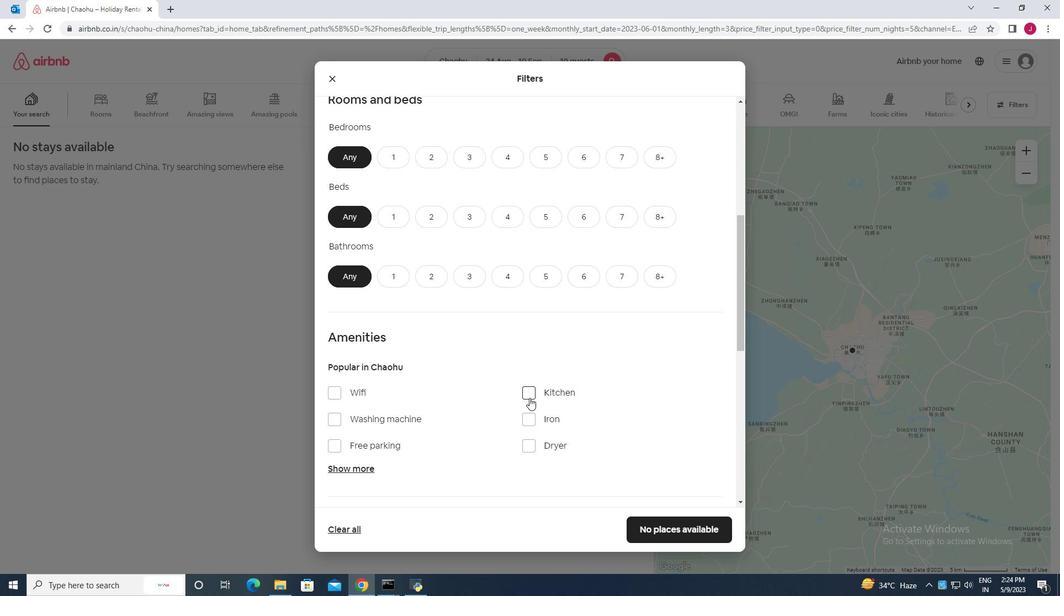 
Action: Mouse moved to (539, 366)
Screenshot: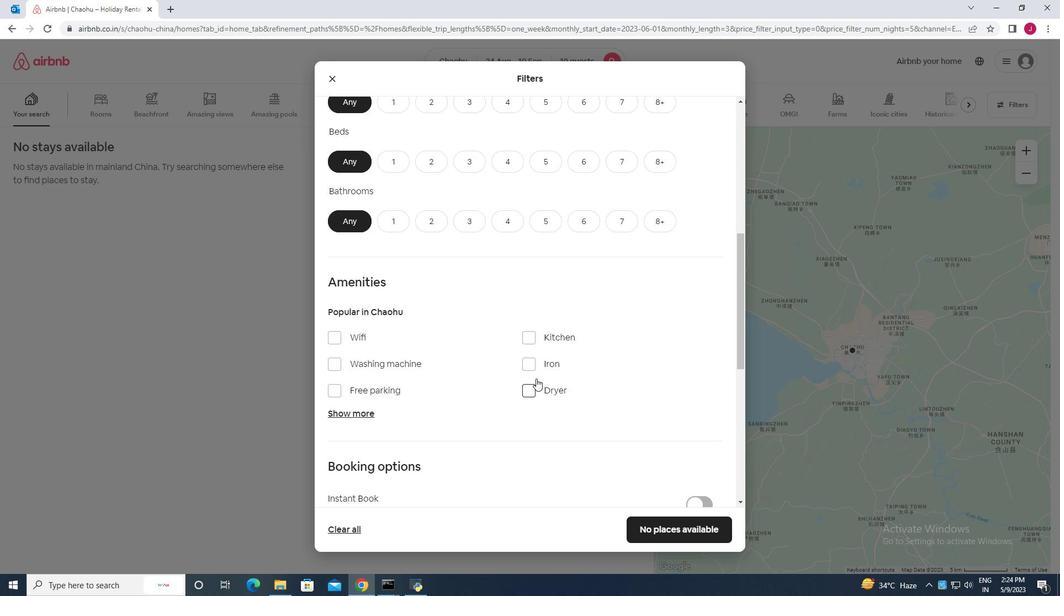 
Action: Mouse scrolled (539, 367) with delta (0, 0)
Screenshot: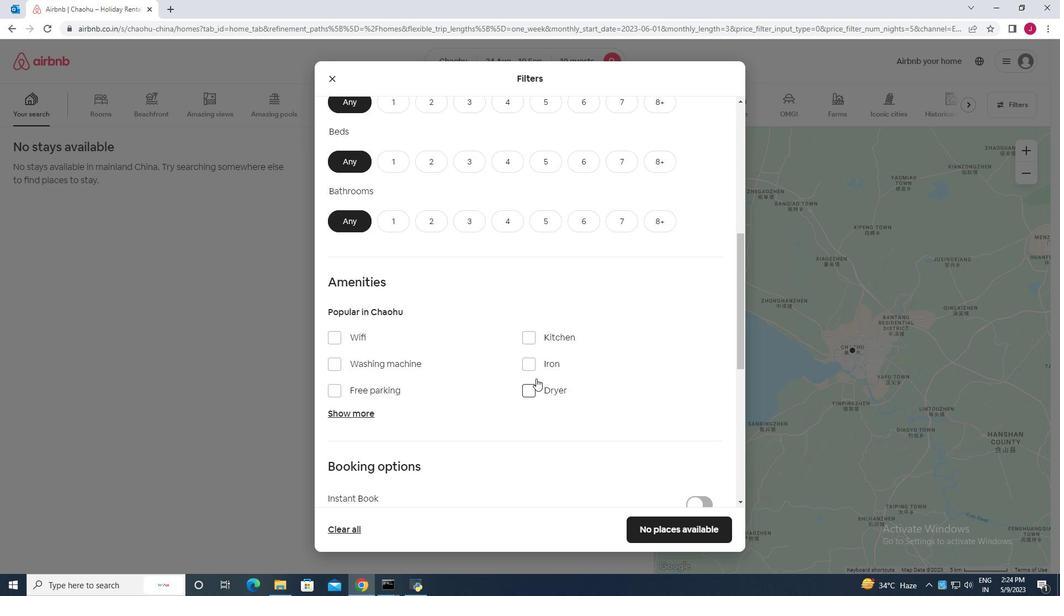 
Action: Mouse scrolled (539, 367) with delta (0, 0)
Screenshot: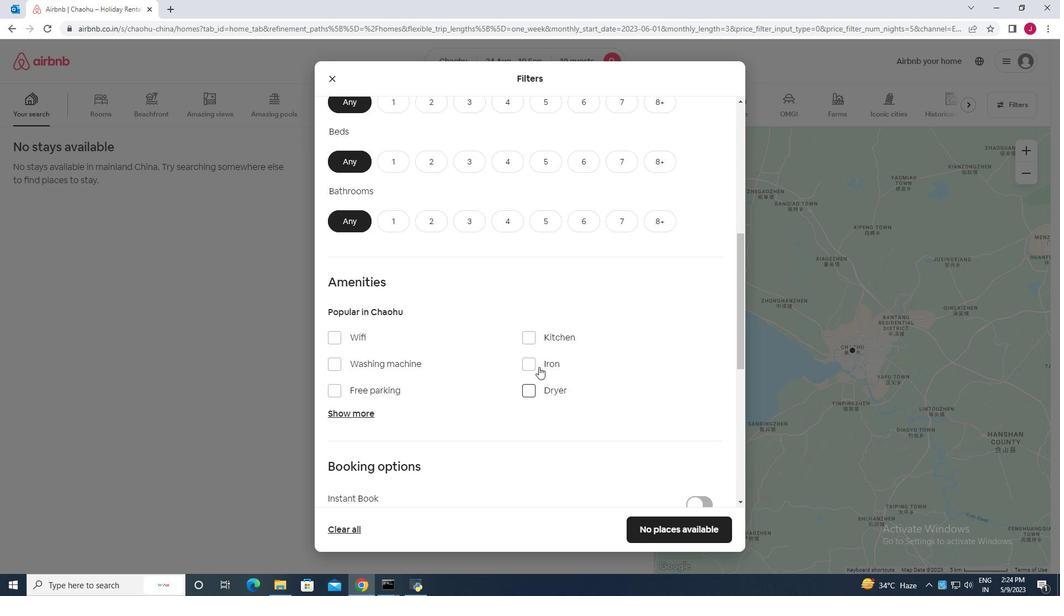
Action: Mouse moved to (508, 105)
Screenshot: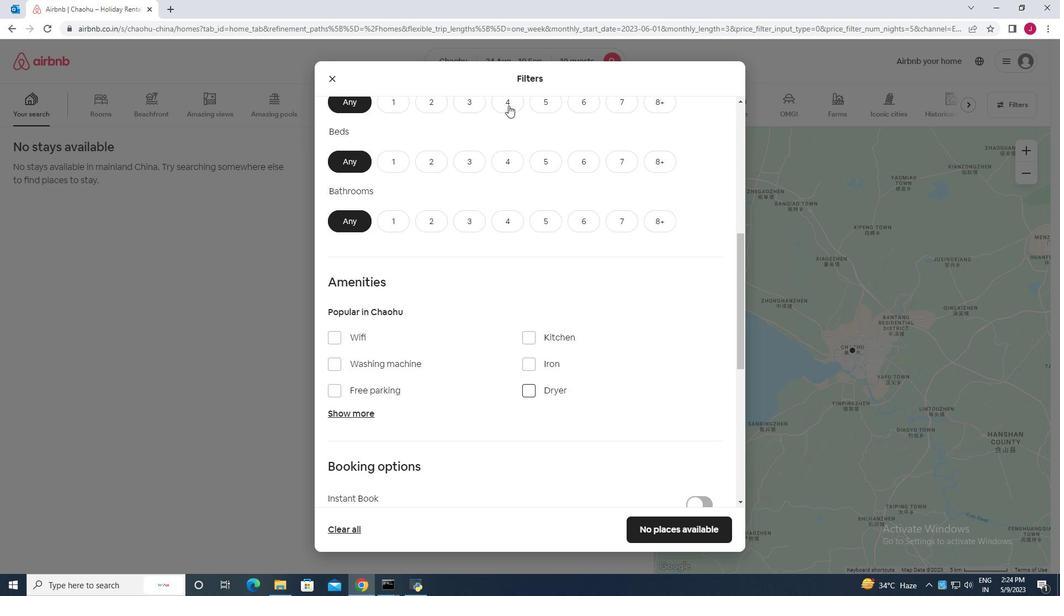 
Action: Mouse pressed left at (508, 105)
Screenshot: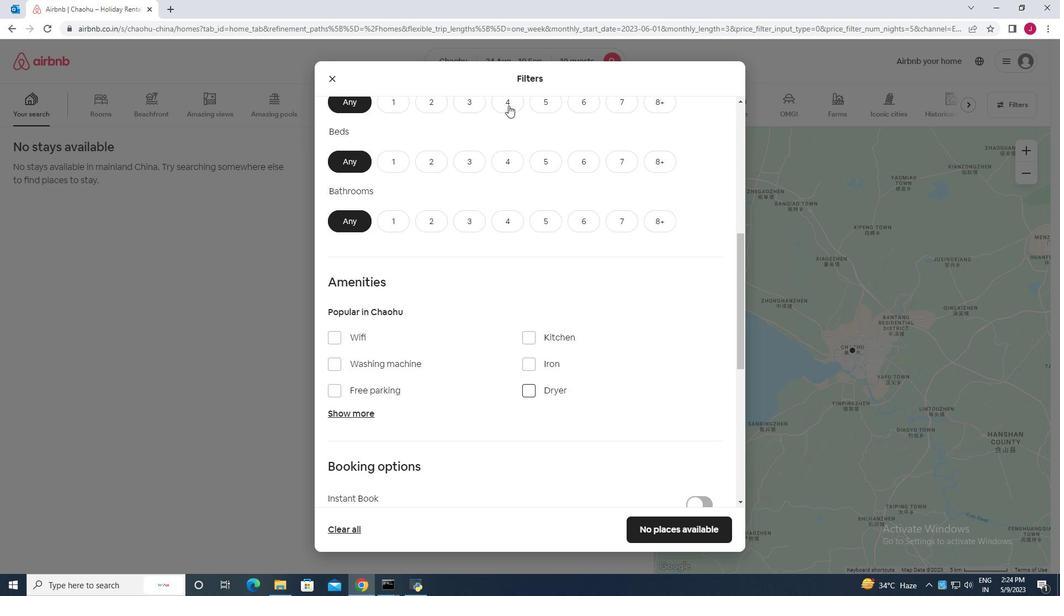 
Action: Mouse moved to (682, 287)
Screenshot: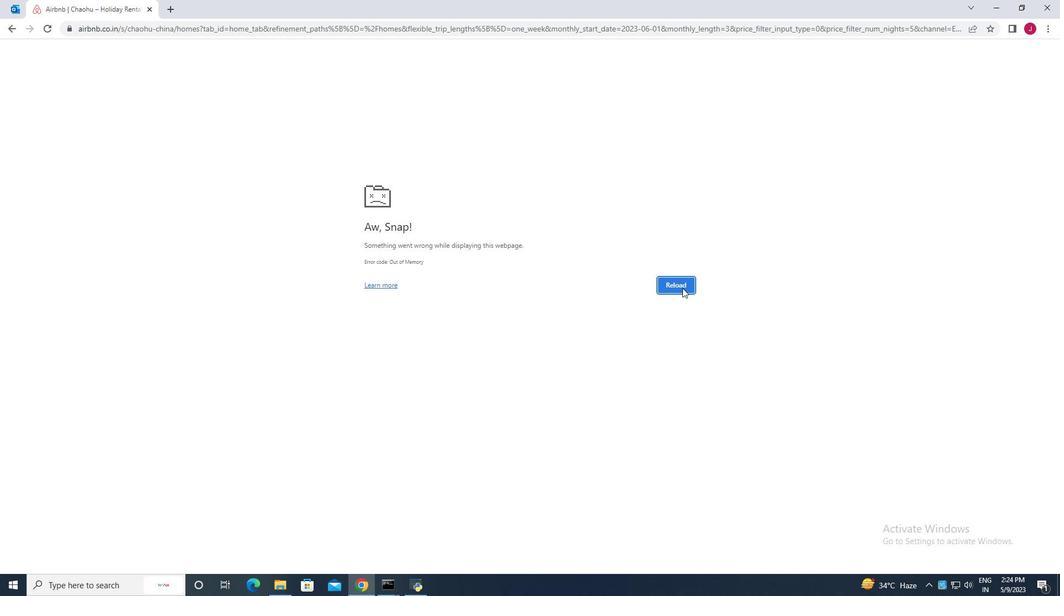 
Action: Mouse pressed left at (682, 287)
Screenshot: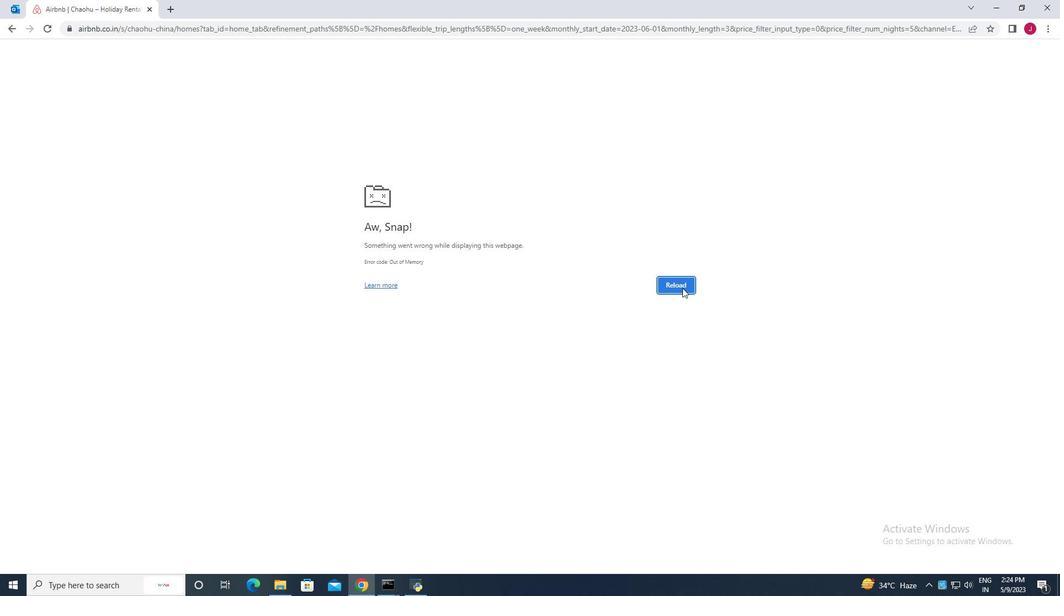 
Action: Mouse moved to (528, 276)
Screenshot: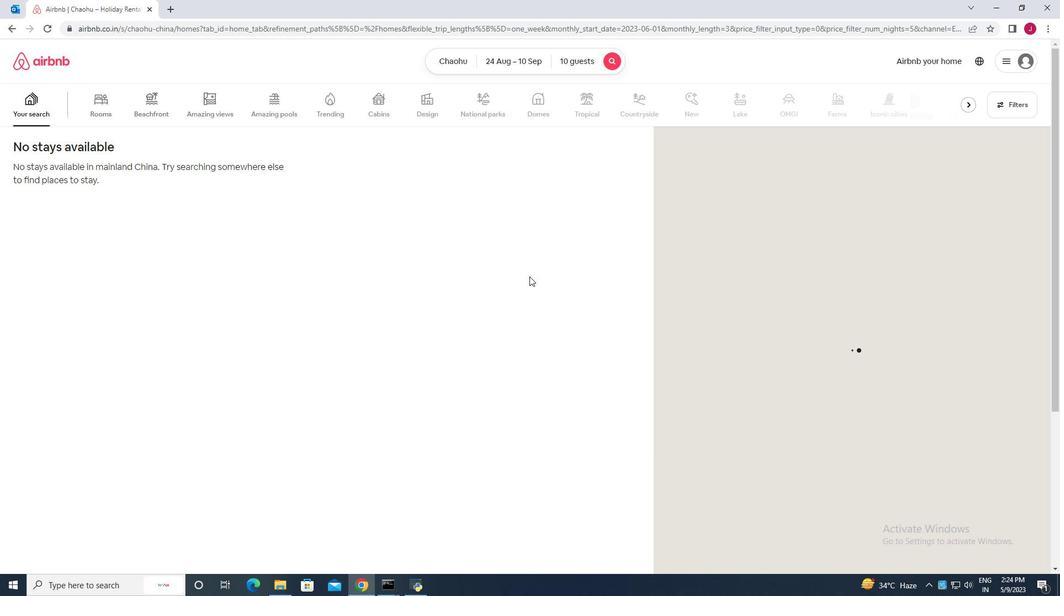 
